 Task: Search one way flight ticket for 4 adults, 1 infant in seat and 1 infant on lap in premium economy from Lanai City, Lanai: Lanai Airport to New Bern: Coastal Carolina Regional Airport (was Craven County Regional) on 5-4-2023. Choice of flights is Royal air maroc. Number of bags: 5 checked bags. Price is upto 20000. Outbound departure time preference is 9:30.
Action: Mouse moved to (299, 272)
Screenshot: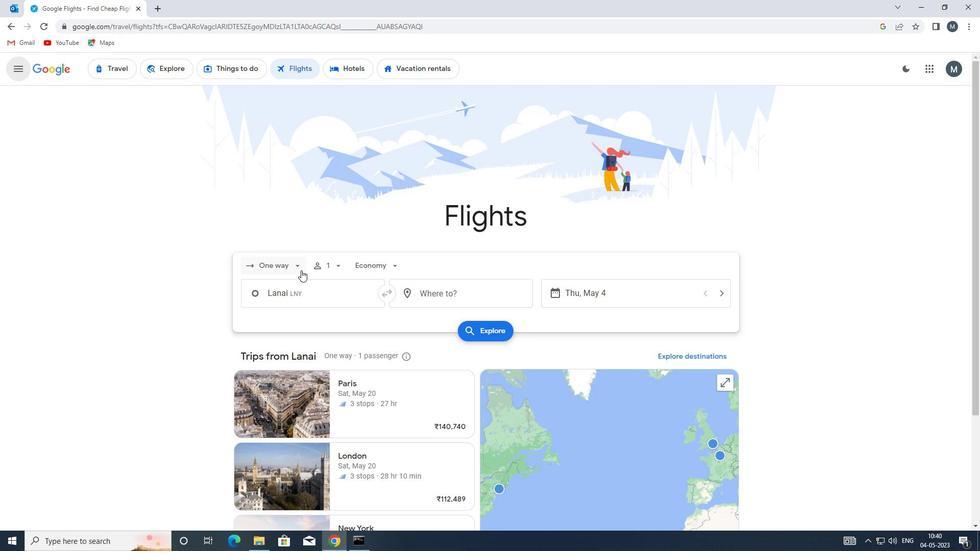 
Action: Mouse pressed left at (299, 272)
Screenshot: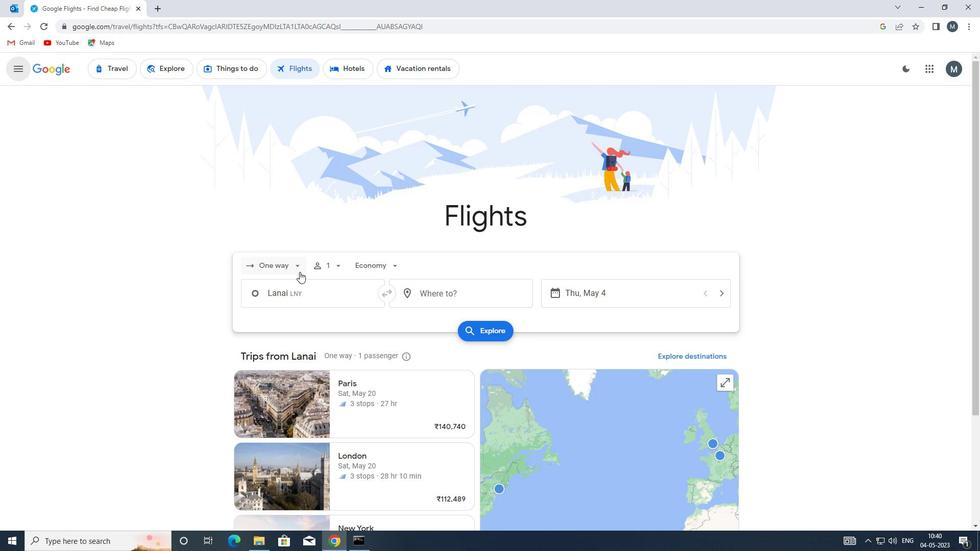 
Action: Mouse moved to (291, 313)
Screenshot: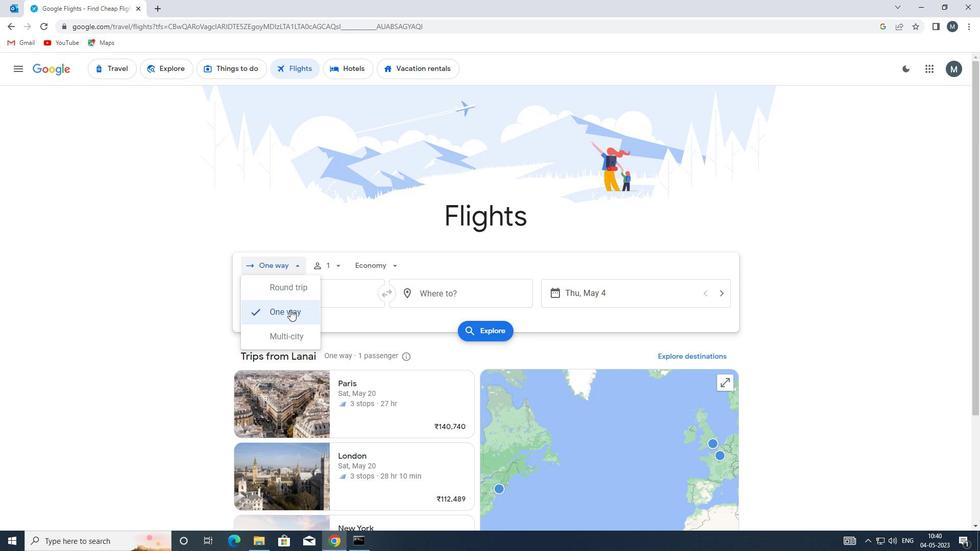 
Action: Mouse pressed left at (291, 313)
Screenshot: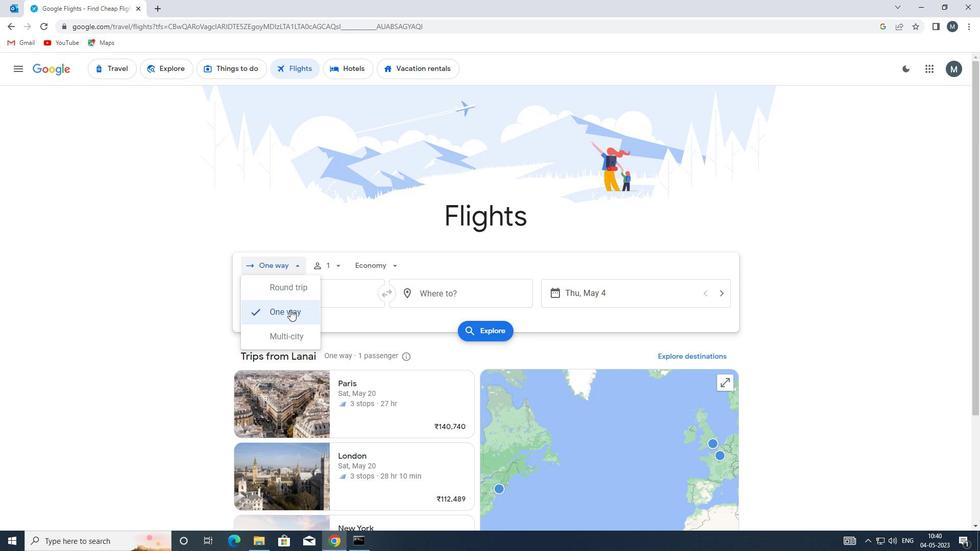 
Action: Mouse moved to (334, 265)
Screenshot: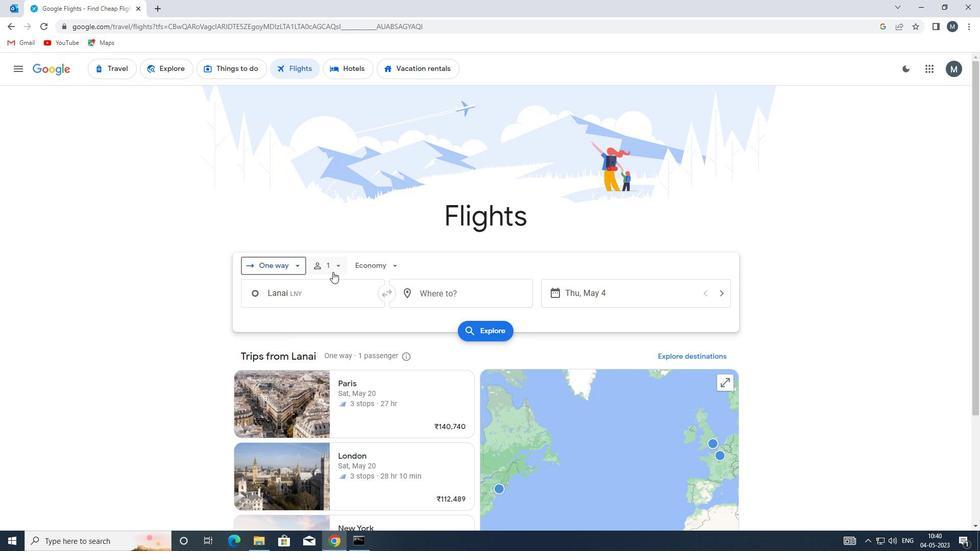 
Action: Mouse pressed left at (334, 265)
Screenshot: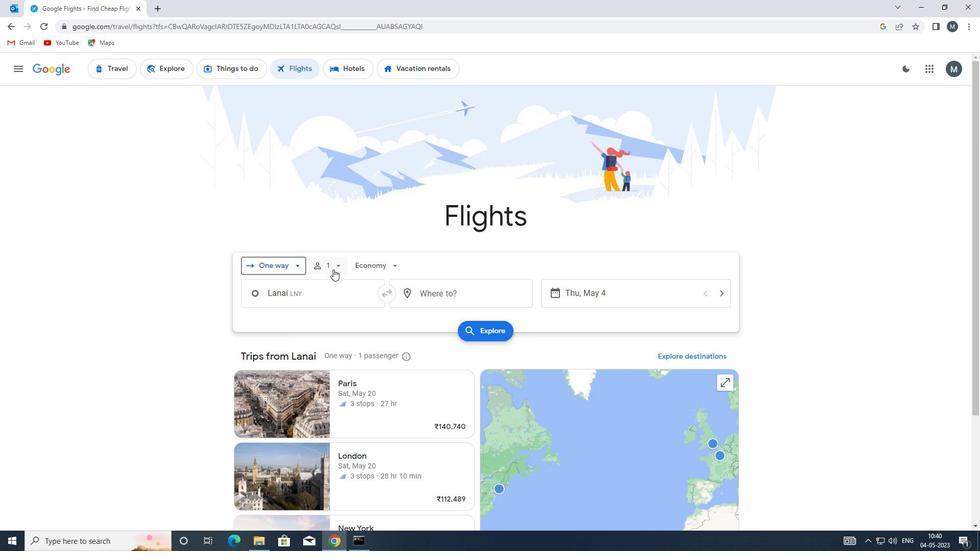 
Action: Mouse moved to (411, 290)
Screenshot: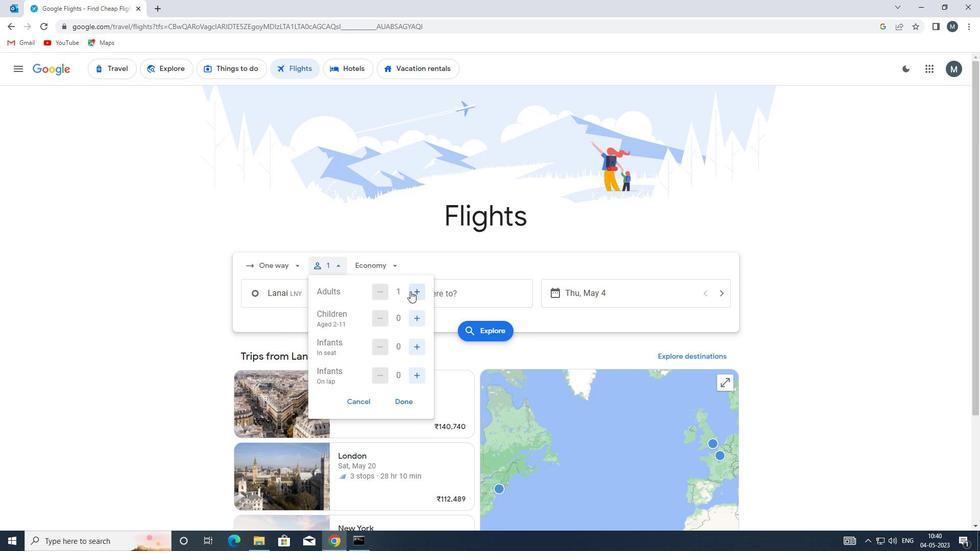 
Action: Mouse pressed left at (411, 290)
Screenshot: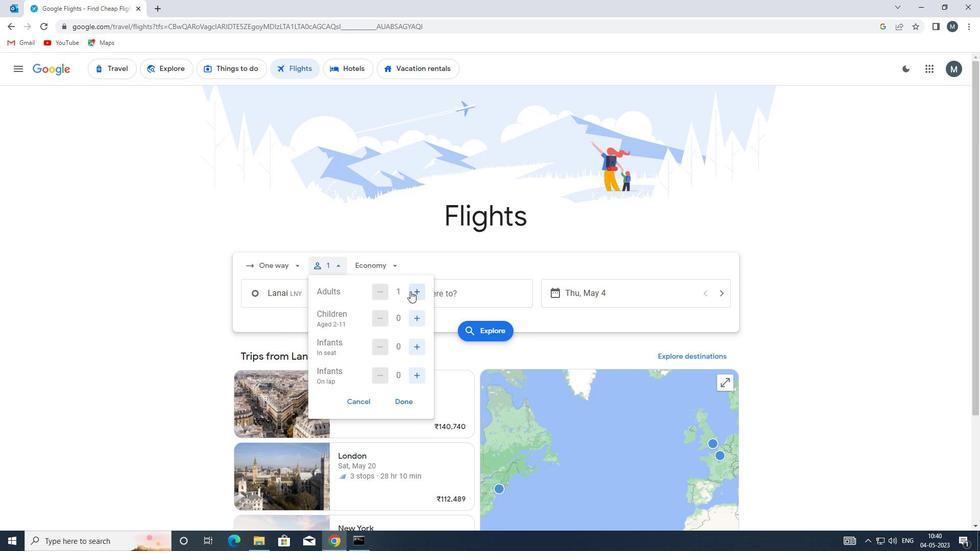 
Action: Mouse moved to (415, 290)
Screenshot: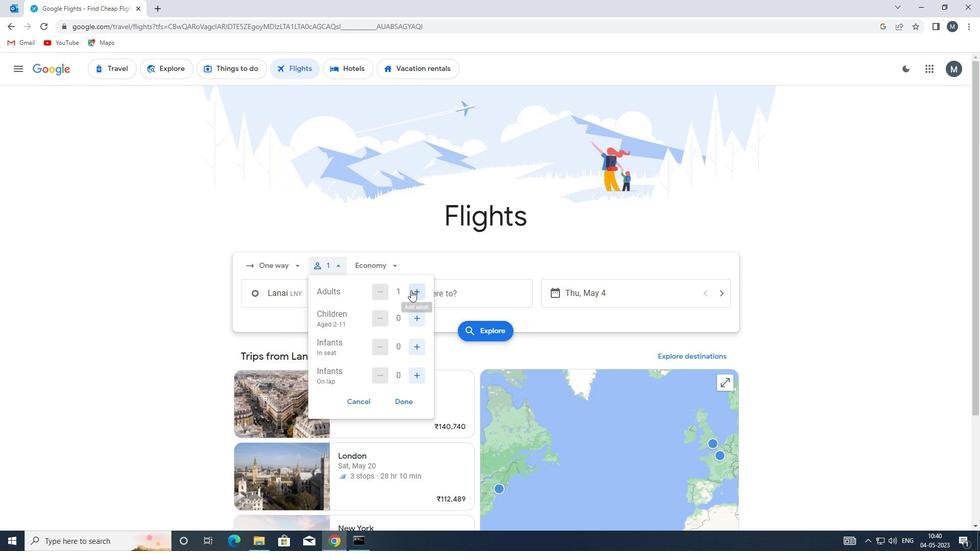 
Action: Mouse pressed left at (415, 290)
Screenshot: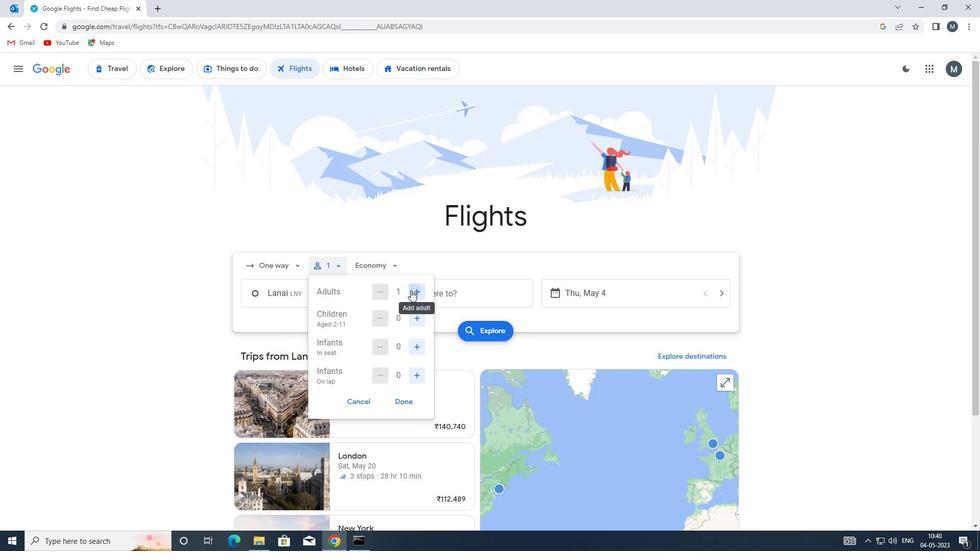 
Action: Mouse pressed left at (415, 290)
Screenshot: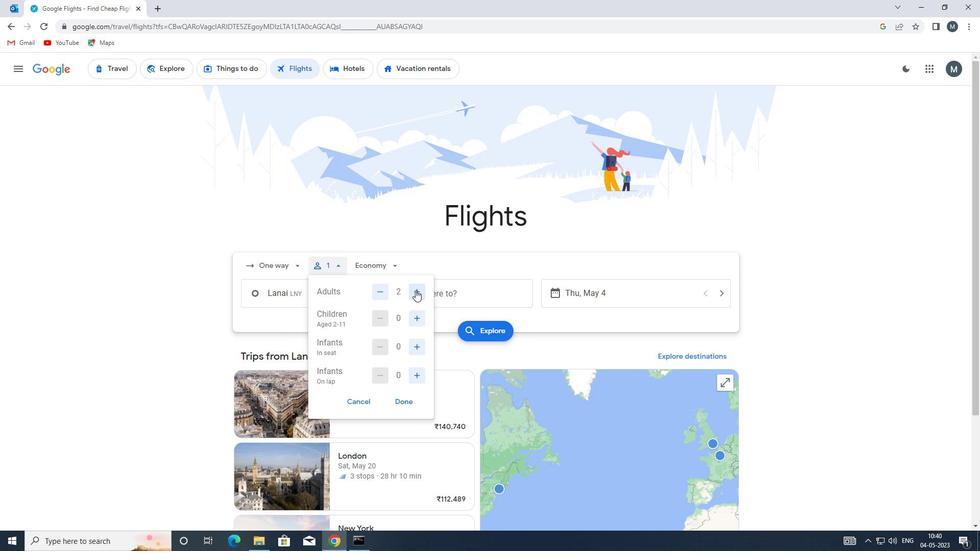 
Action: Mouse pressed left at (415, 290)
Screenshot: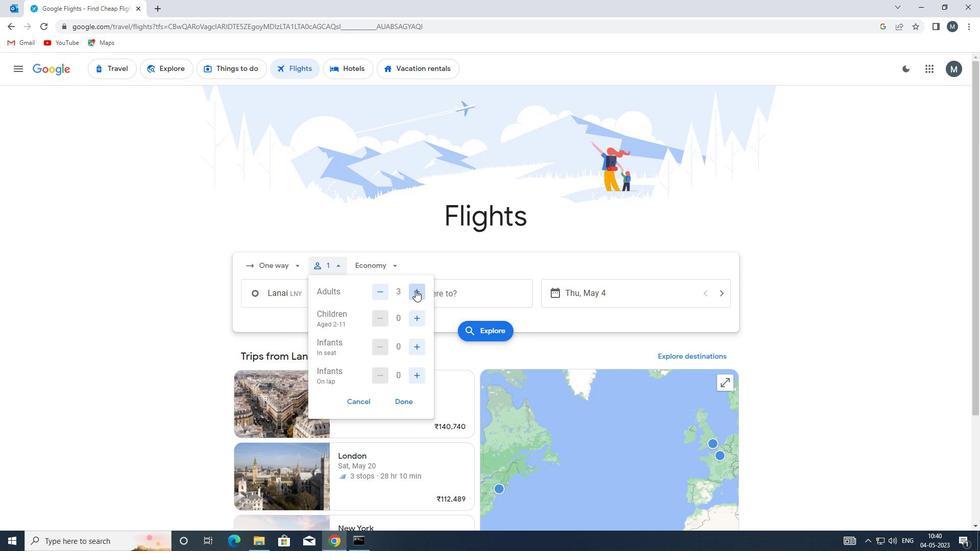 
Action: Mouse moved to (380, 292)
Screenshot: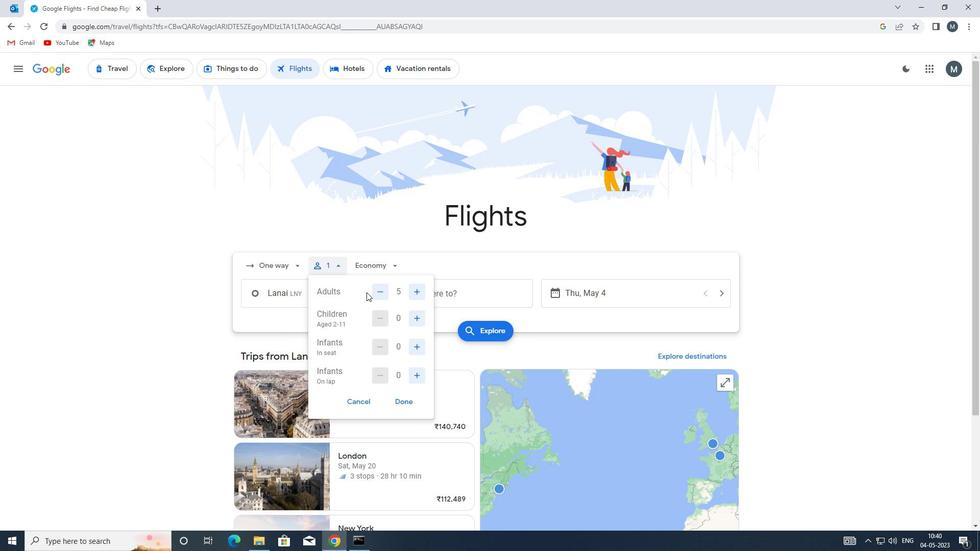 
Action: Mouse pressed left at (380, 292)
Screenshot: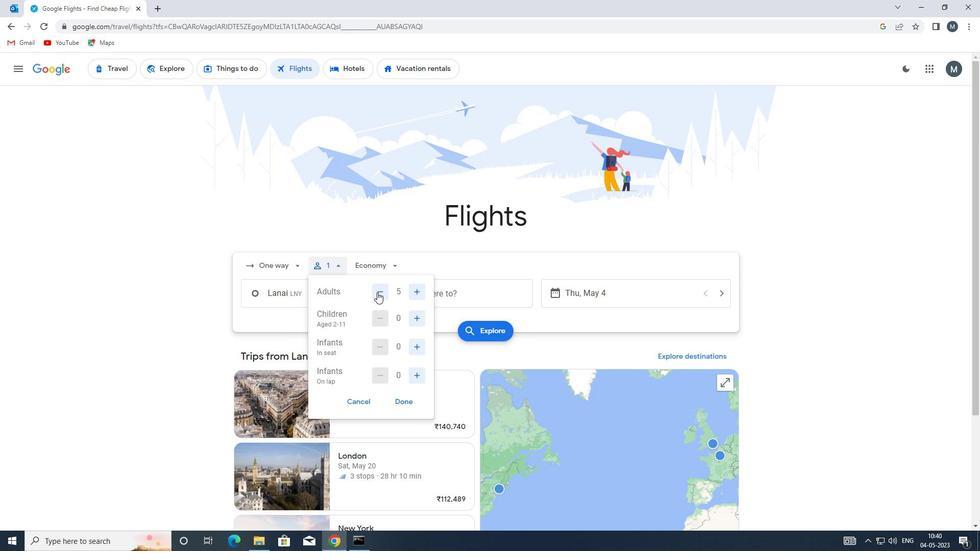 
Action: Mouse moved to (418, 320)
Screenshot: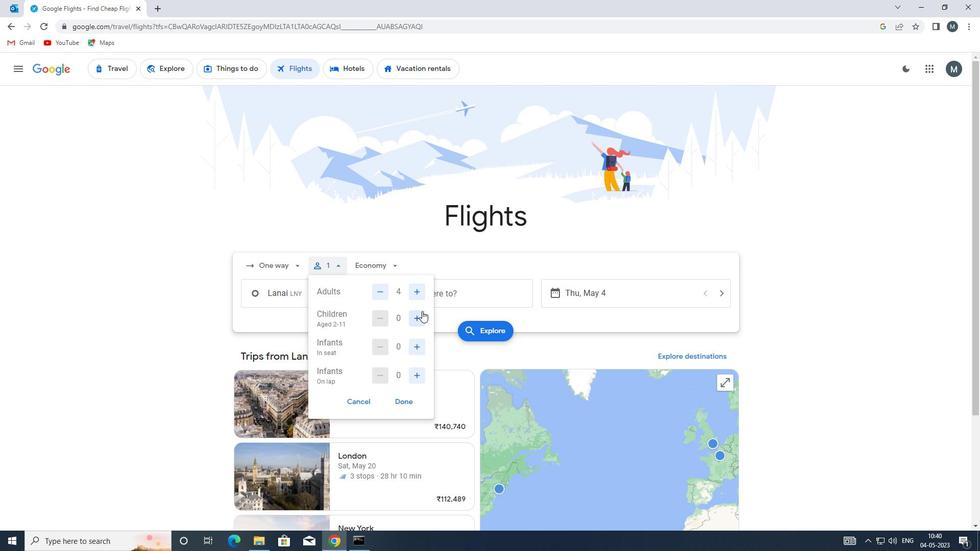
Action: Mouse pressed left at (418, 320)
Screenshot: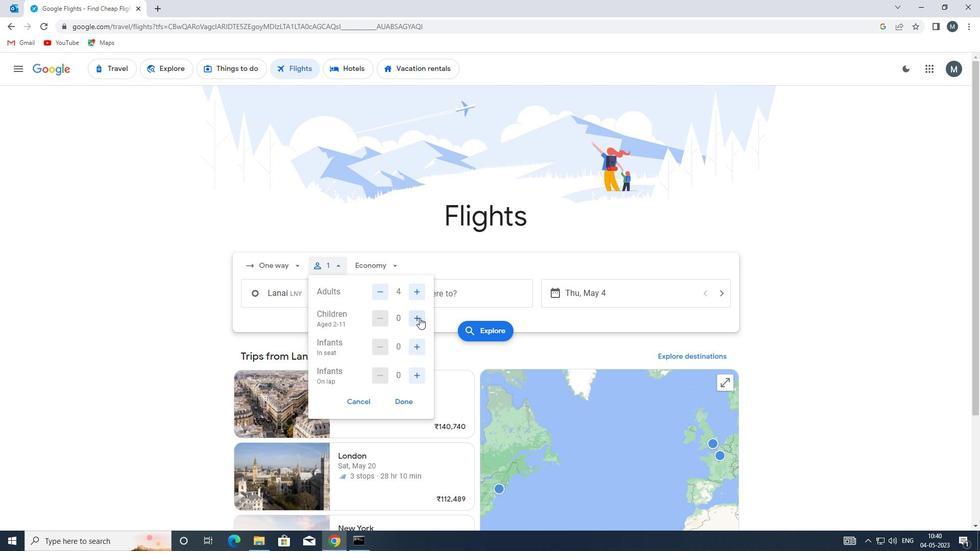 
Action: Mouse moved to (377, 320)
Screenshot: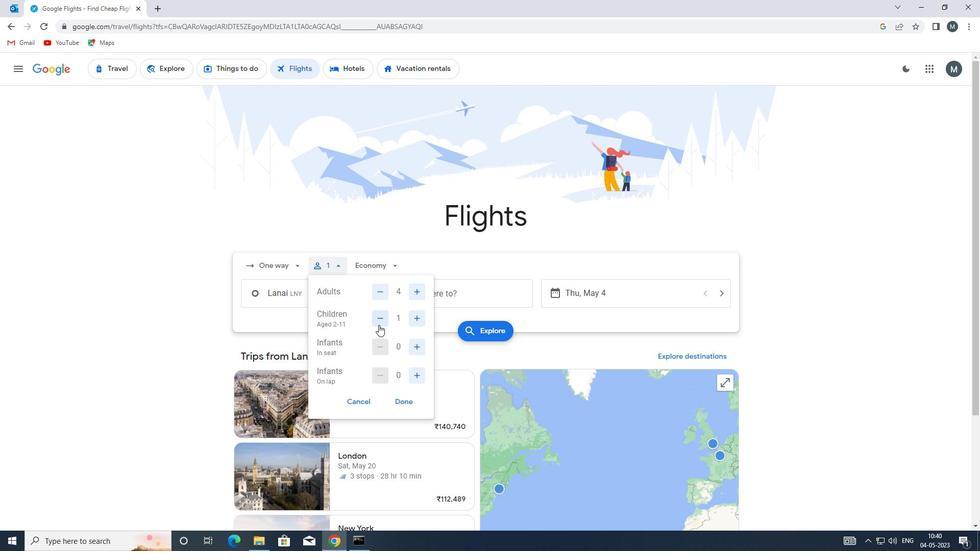 
Action: Mouse pressed left at (377, 320)
Screenshot: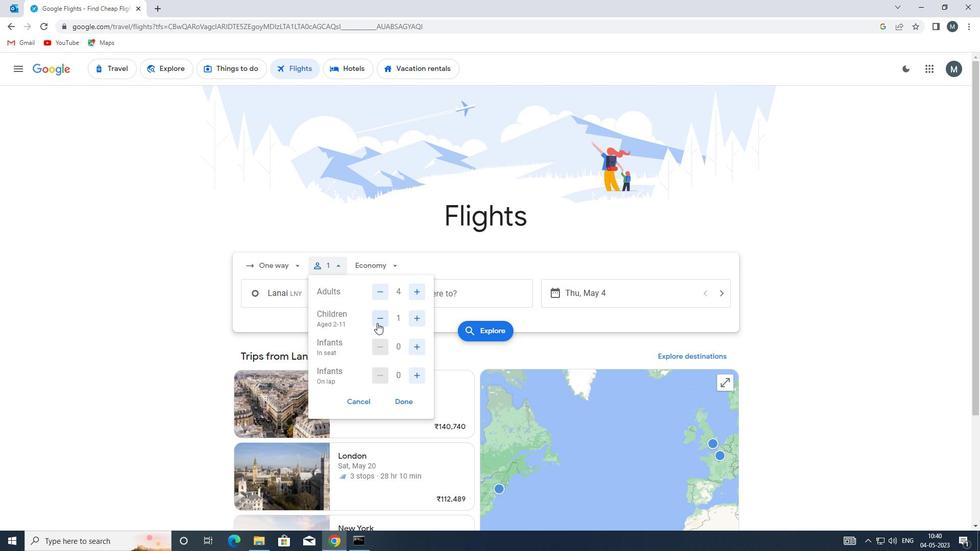 
Action: Mouse moved to (421, 339)
Screenshot: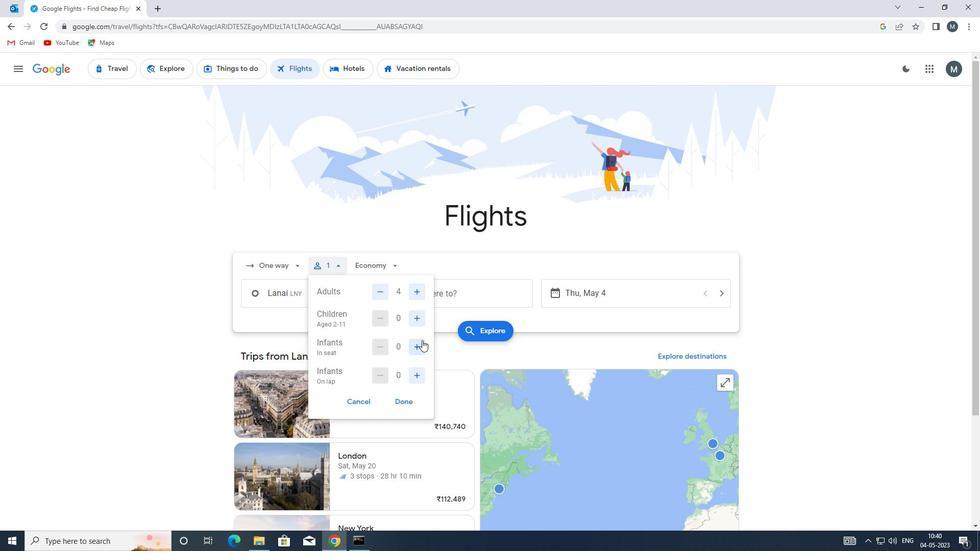 
Action: Mouse pressed left at (421, 339)
Screenshot: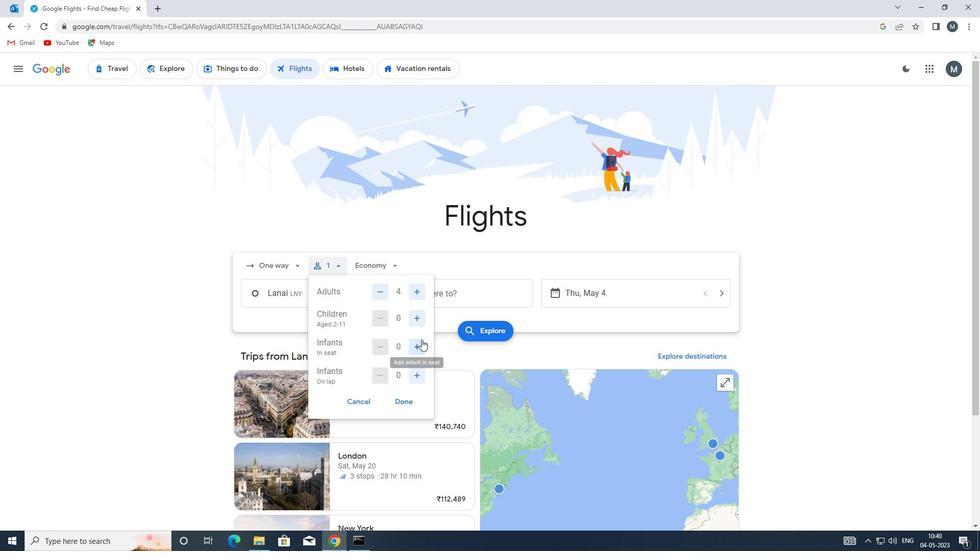 
Action: Mouse moved to (414, 376)
Screenshot: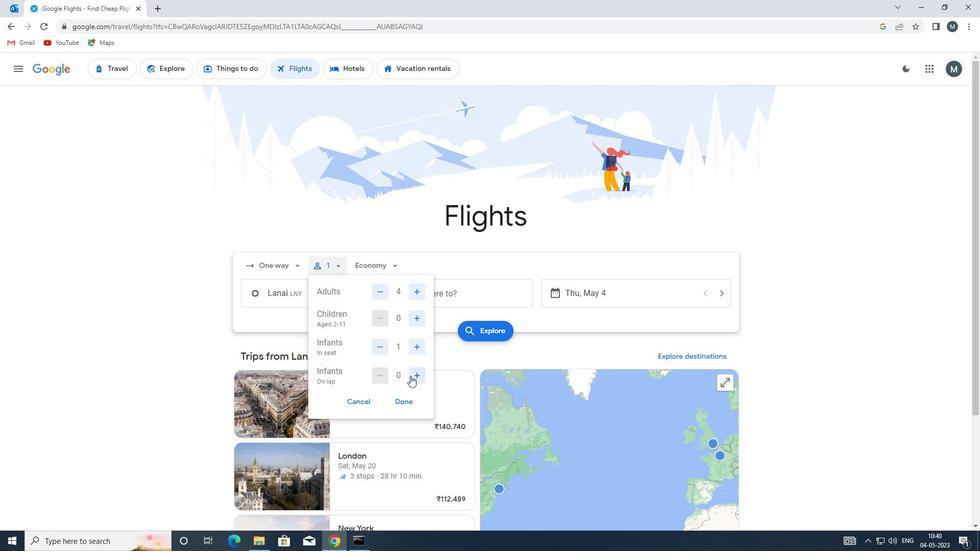 
Action: Mouse pressed left at (414, 376)
Screenshot: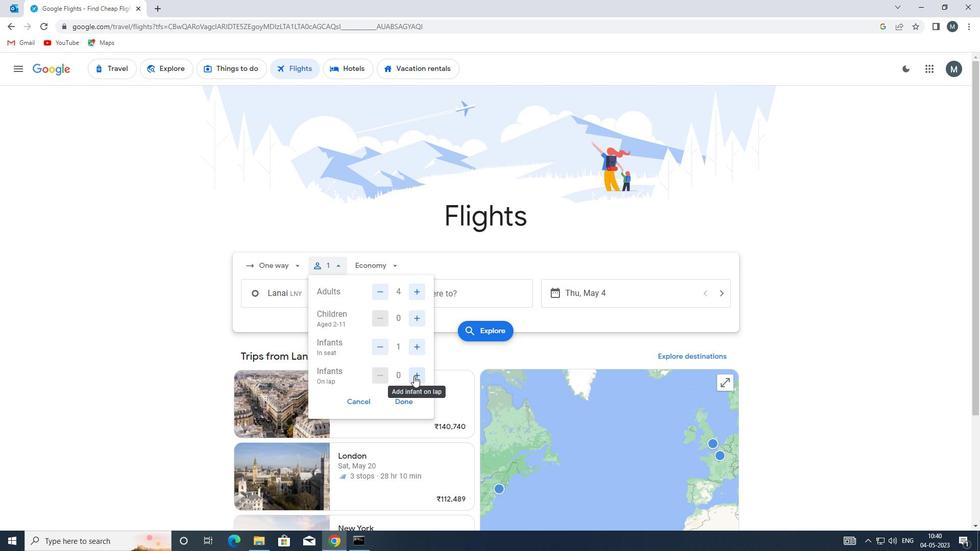 
Action: Mouse moved to (407, 399)
Screenshot: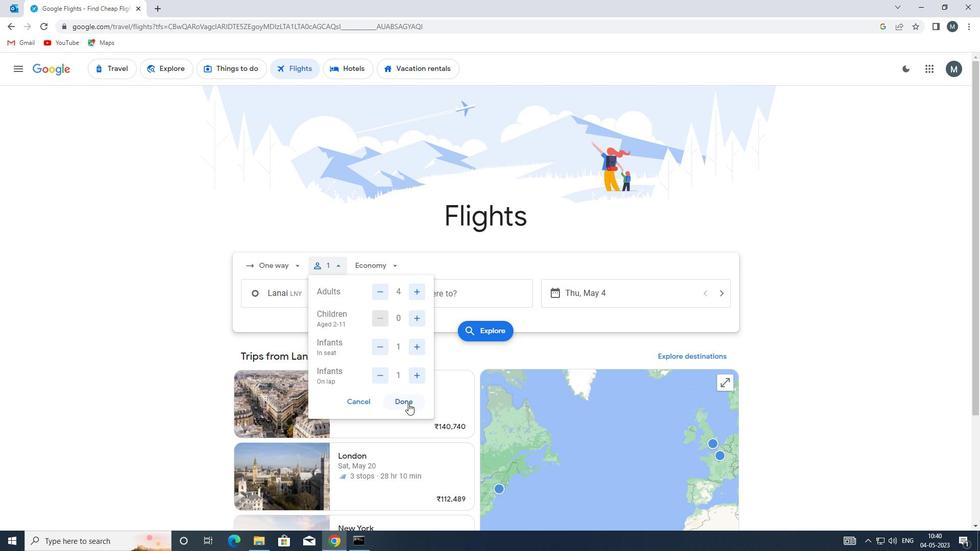 
Action: Mouse pressed left at (407, 399)
Screenshot: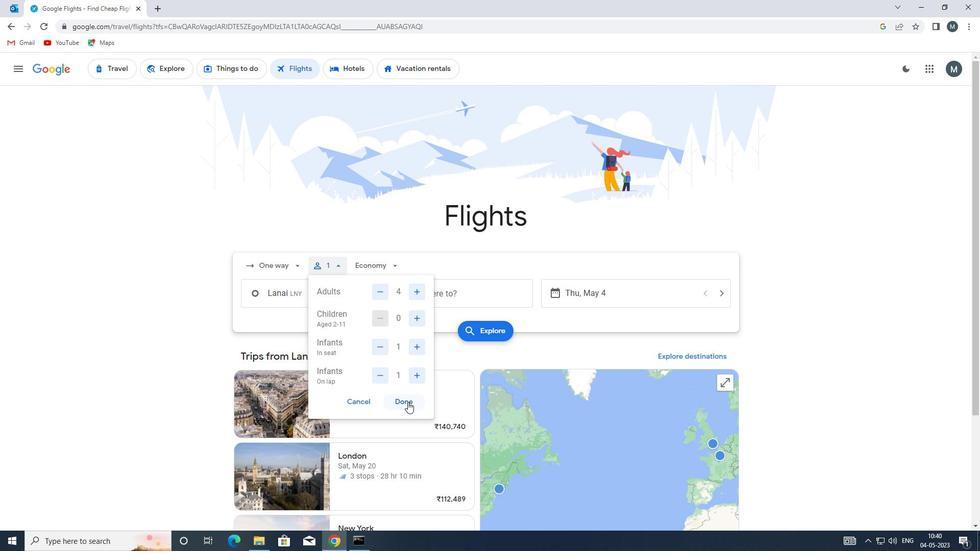 
Action: Mouse moved to (375, 268)
Screenshot: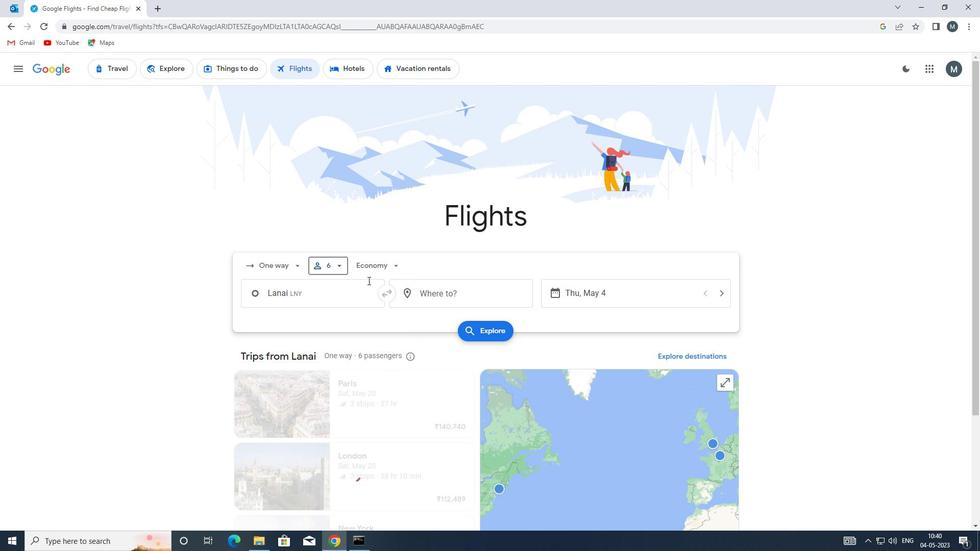 
Action: Mouse pressed left at (375, 268)
Screenshot: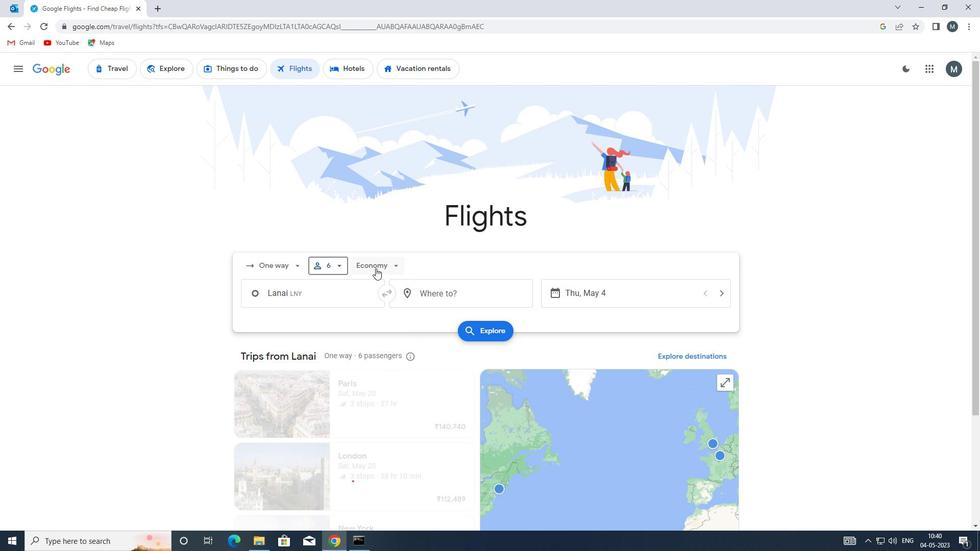 
Action: Mouse moved to (392, 313)
Screenshot: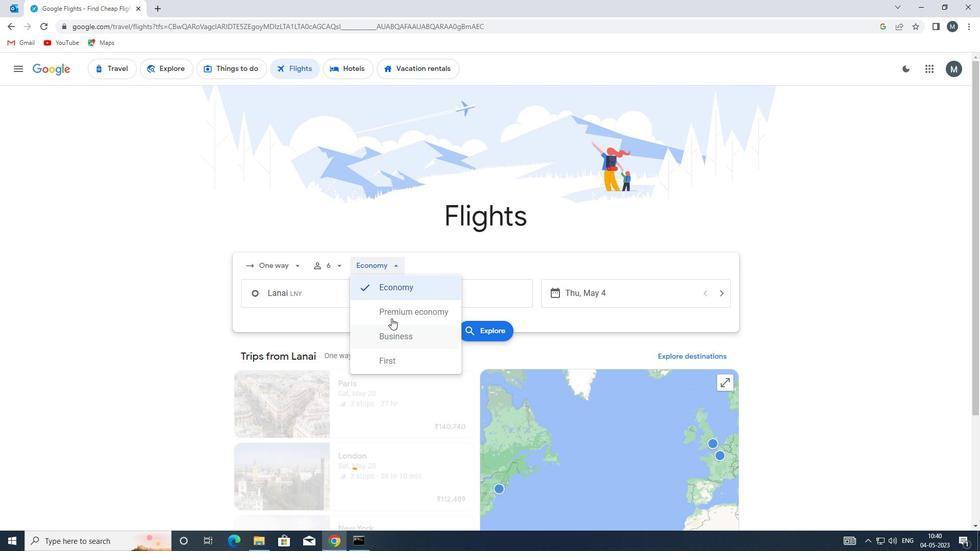 
Action: Mouse pressed left at (392, 313)
Screenshot: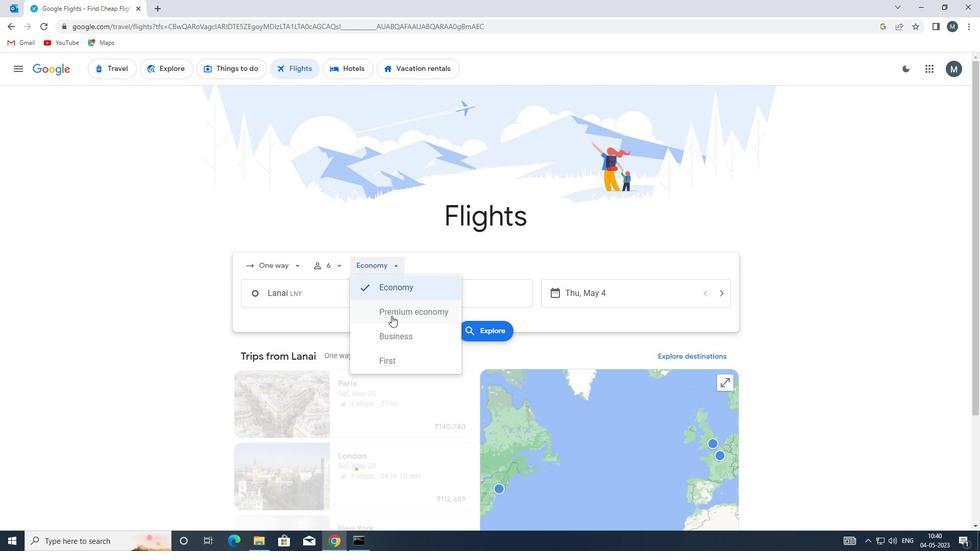 
Action: Mouse moved to (324, 298)
Screenshot: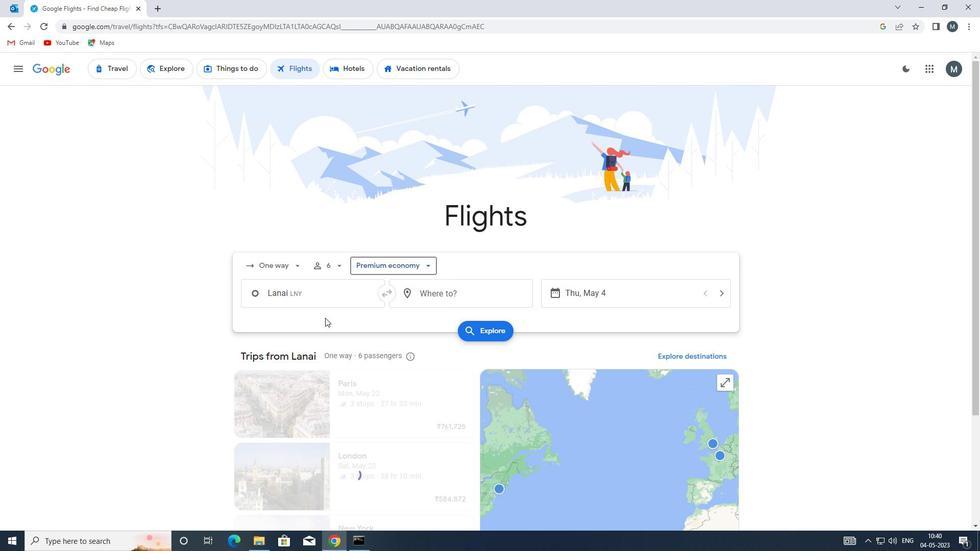 
Action: Mouse pressed left at (324, 298)
Screenshot: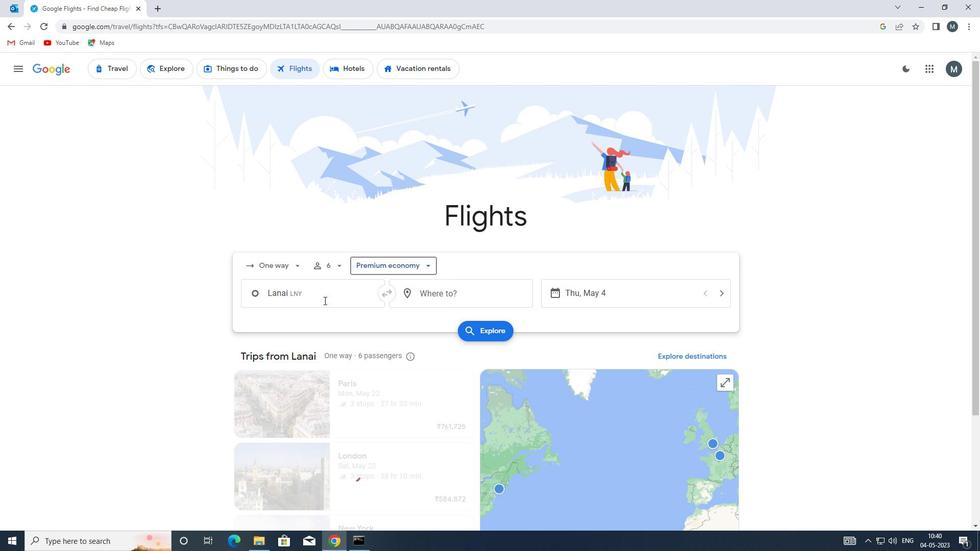 
Action: Mouse moved to (344, 347)
Screenshot: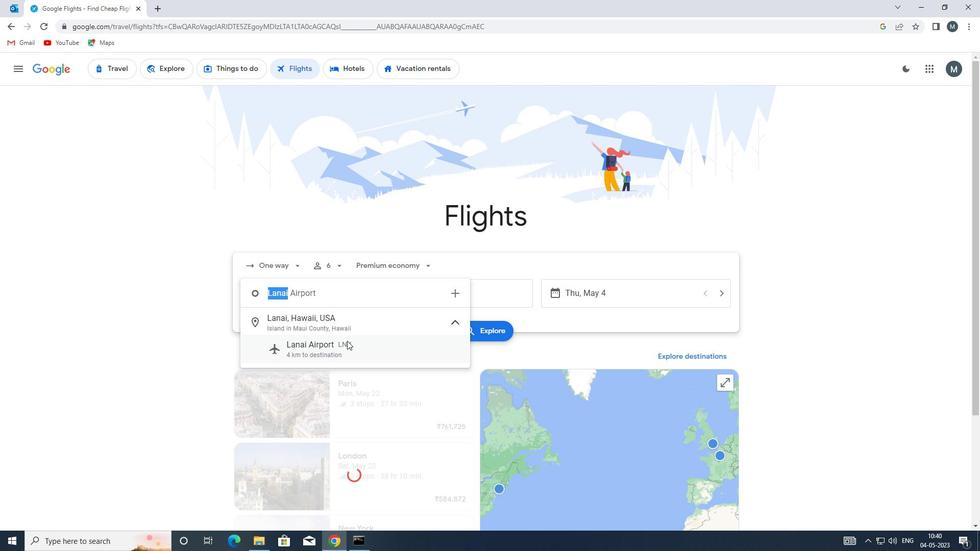 
Action: Mouse pressed left at (344, 347)
Screenshot: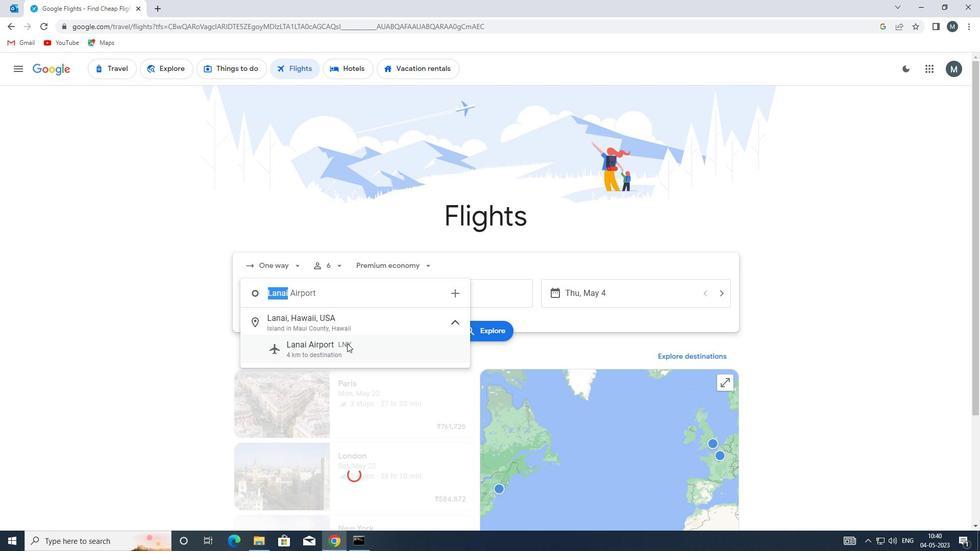 
Action: Mouse moved to (425, 297)
Screenshot: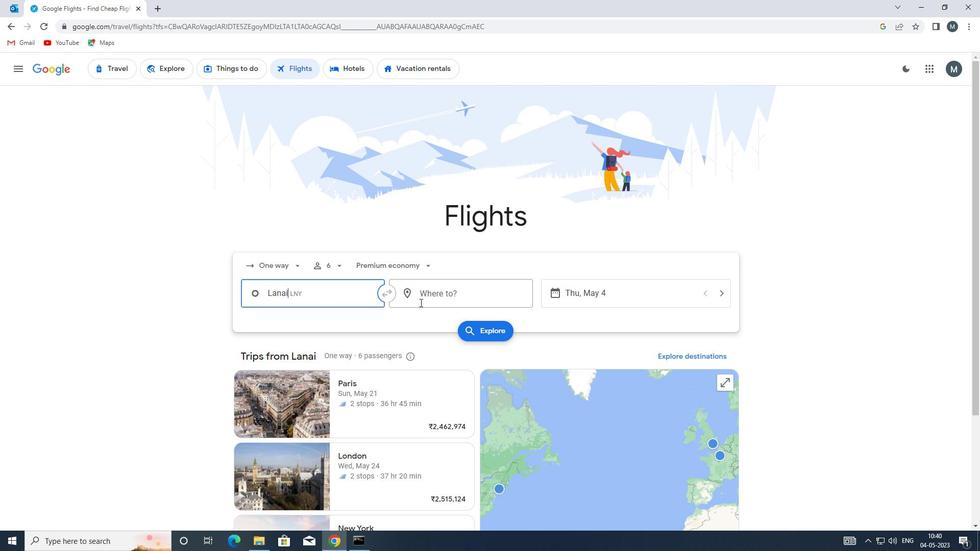 
Action: Mouse pressed left at (425, 297)
Screenshot: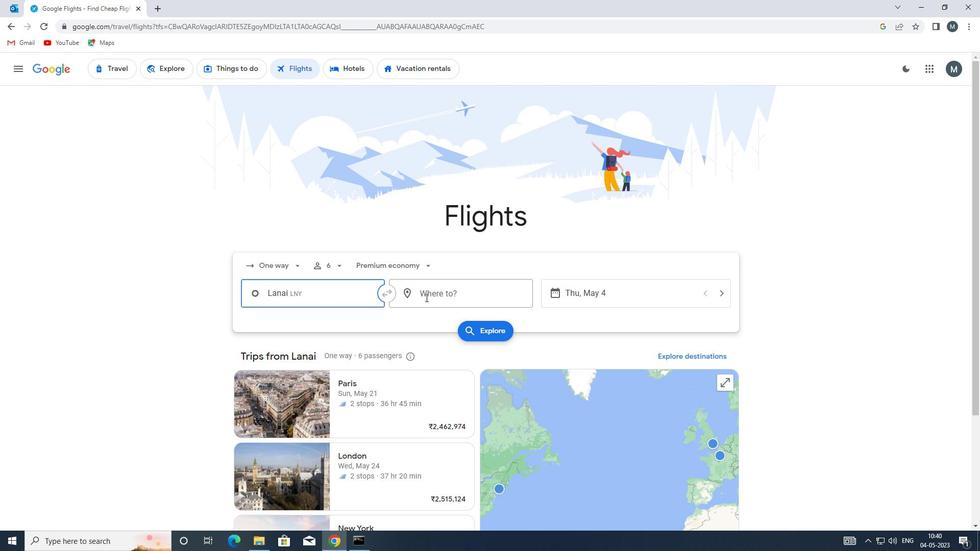 
Action: Key pressed ewn
Screenshot: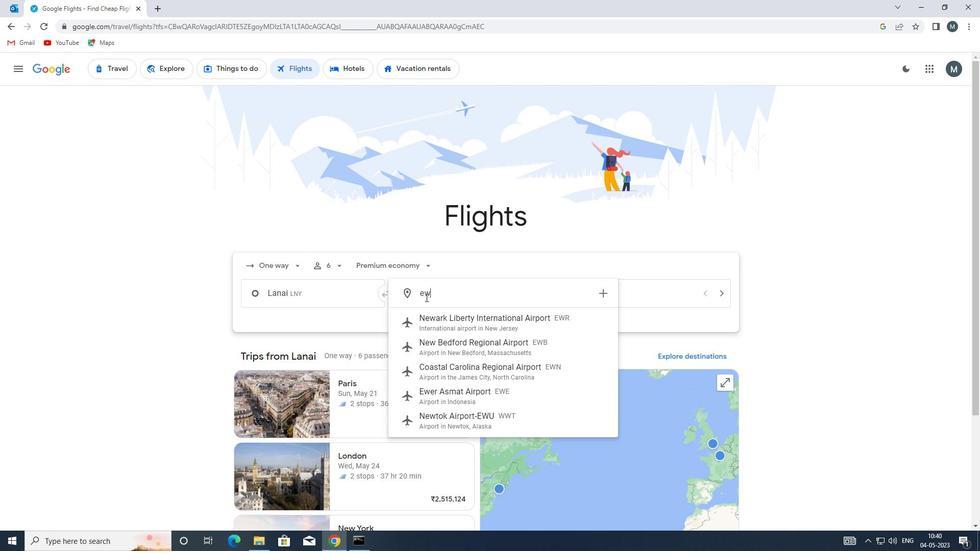 
Action: Mouse moved to (443, 325)
Screenshot: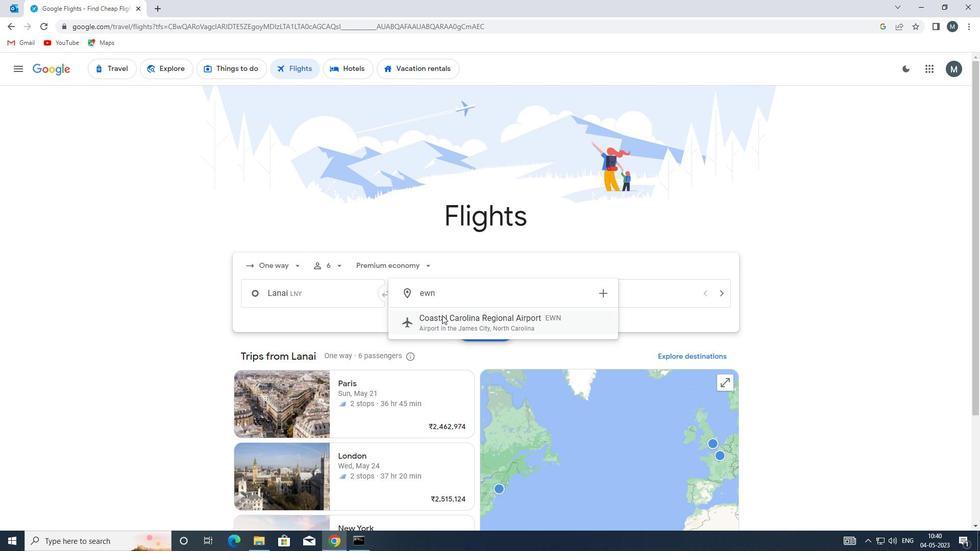 
Action: Mouse pressed left at (443, 325)
Screenshot: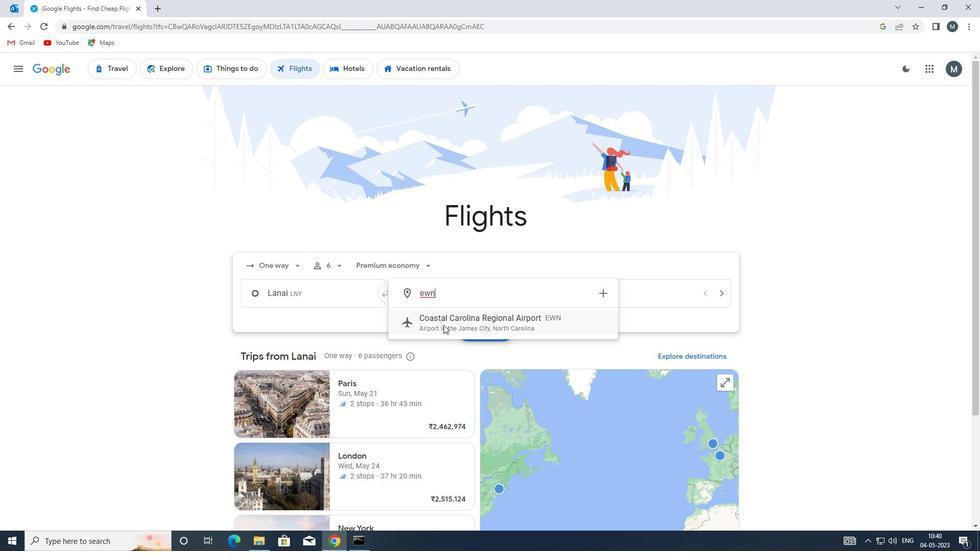 
Action: Mouse moved to (562, 297)
Screenshot: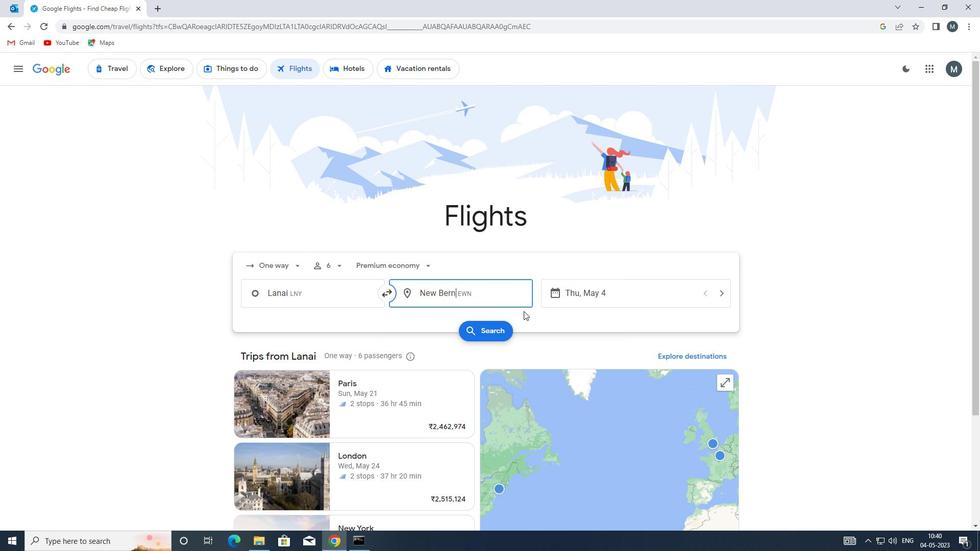 
Action: Mouse pressed left at (562, 297)
Screenshot: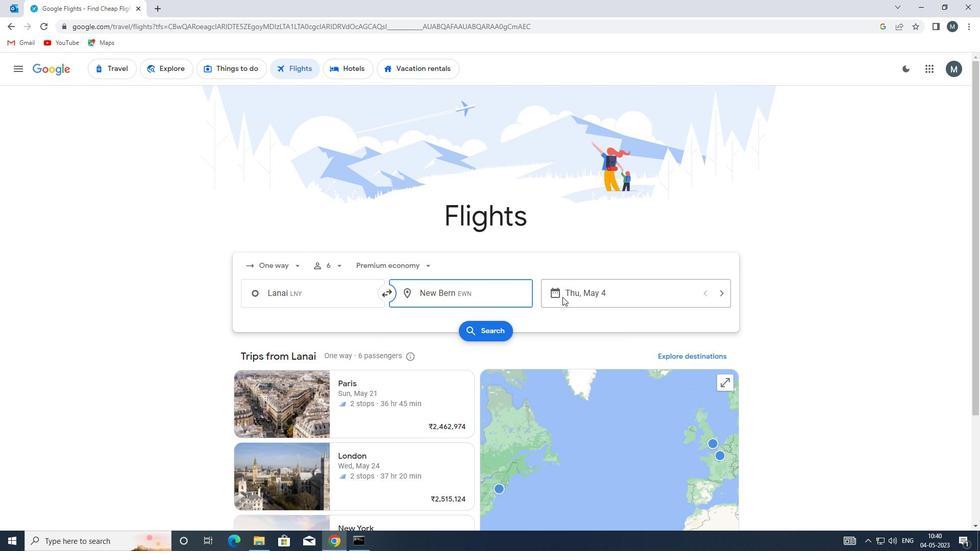 
Action: Mouse moved to (463, 346)
Screenshot: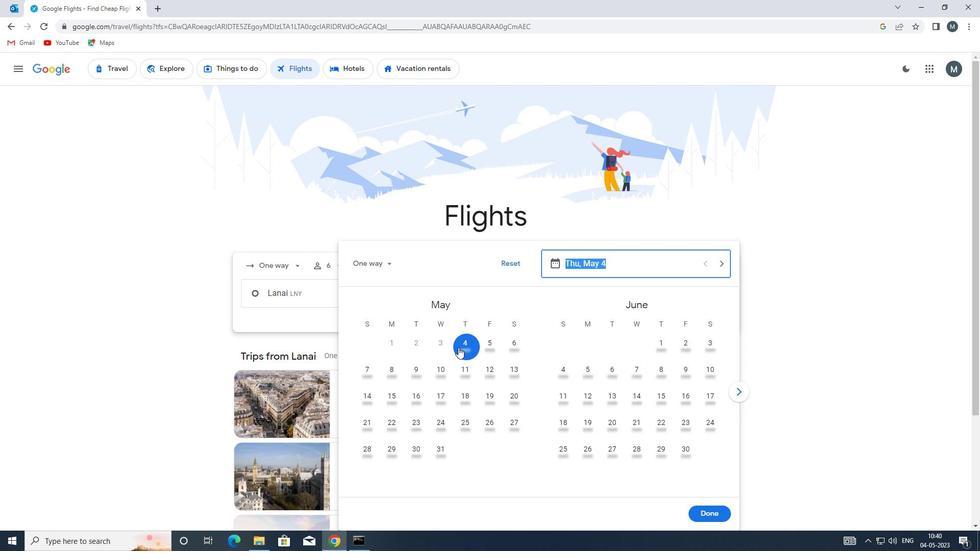 
Action: Mouse pressed left at (463, 346)
Screenshot: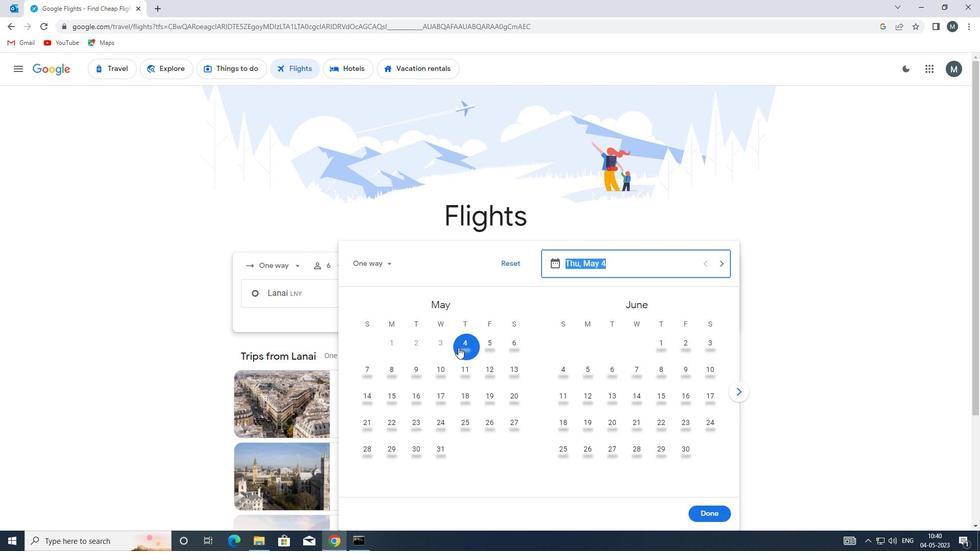 
Action: Mouse moved to (709, 516)
Screenshot: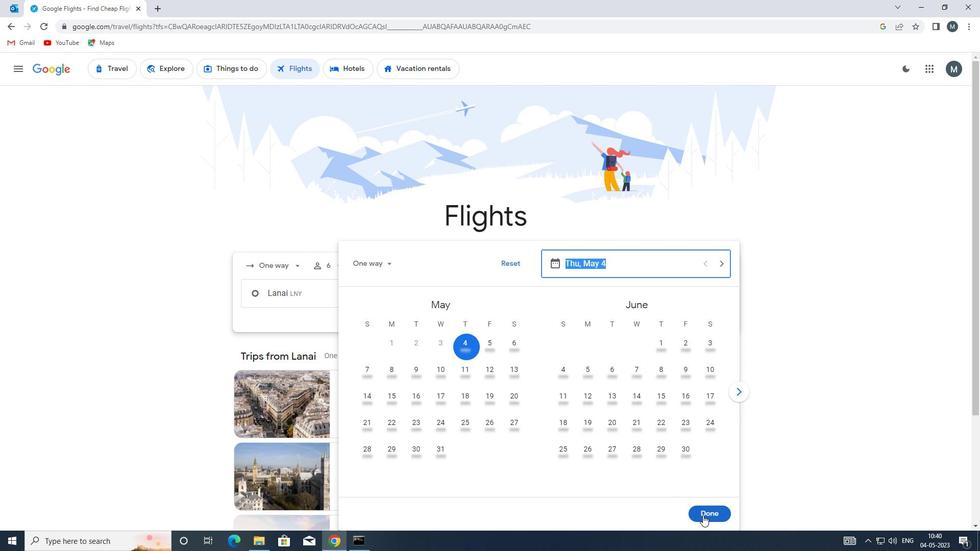 
Action: Mouse pressed left at (709, 516)
Screenshot: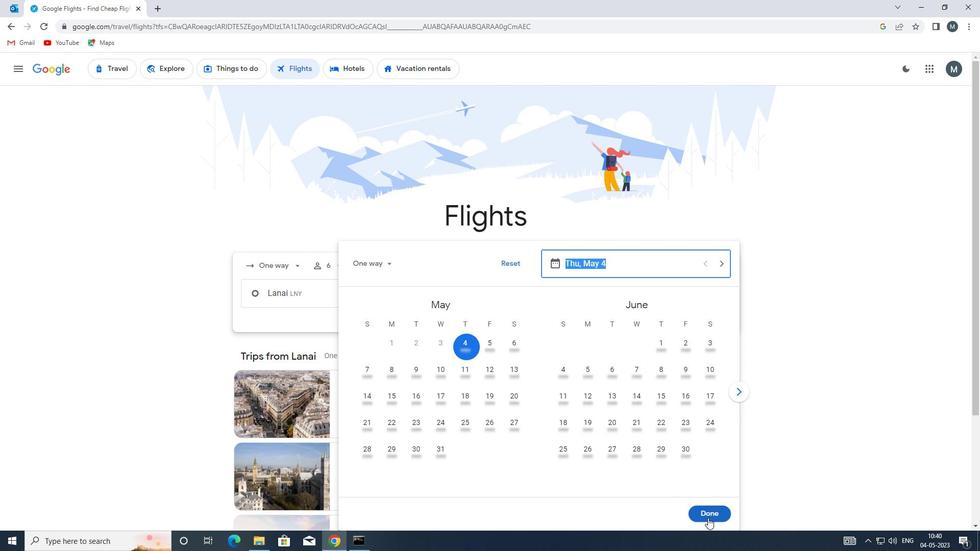 
Action: Mouse moved to (478, 332)
Screenshot: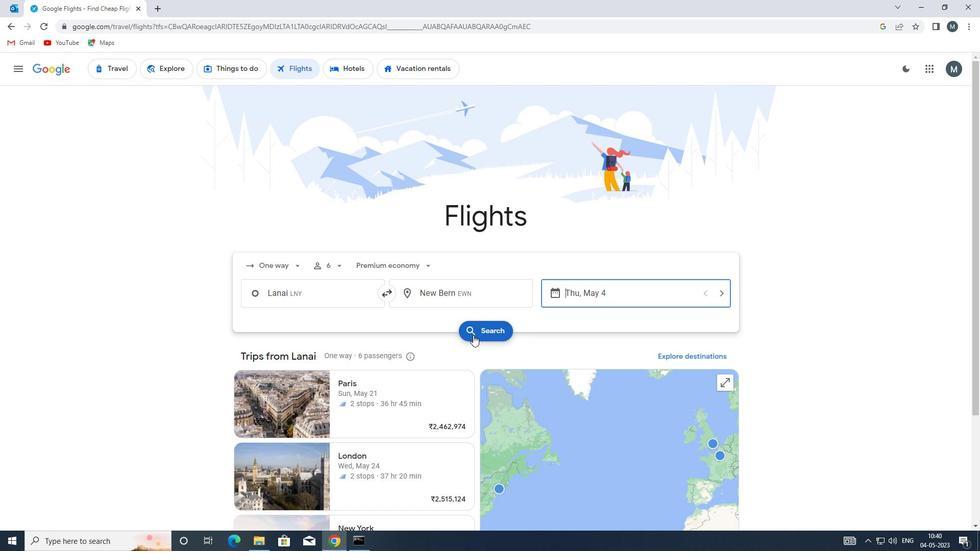 
Action: Mouse pressed left at (478, 332)
Screenshot: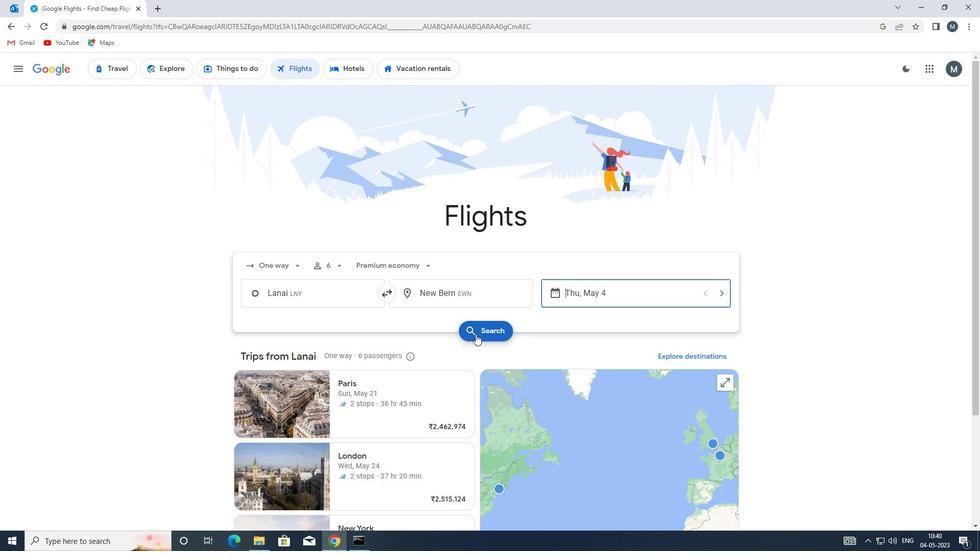 
Action: Mouse moved to (257, 159)
Screenshot: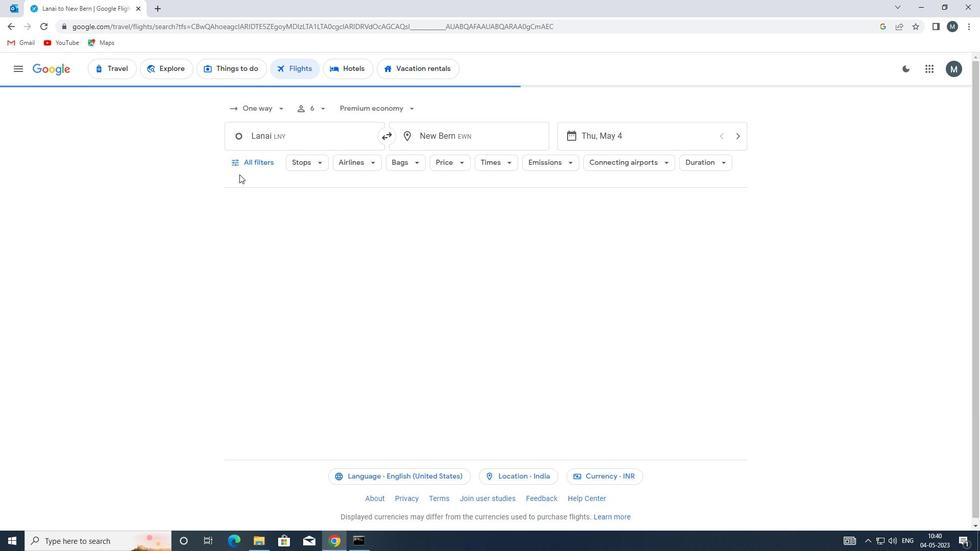 
Action: Mouse pressed left at (257, 159)
Screenshot: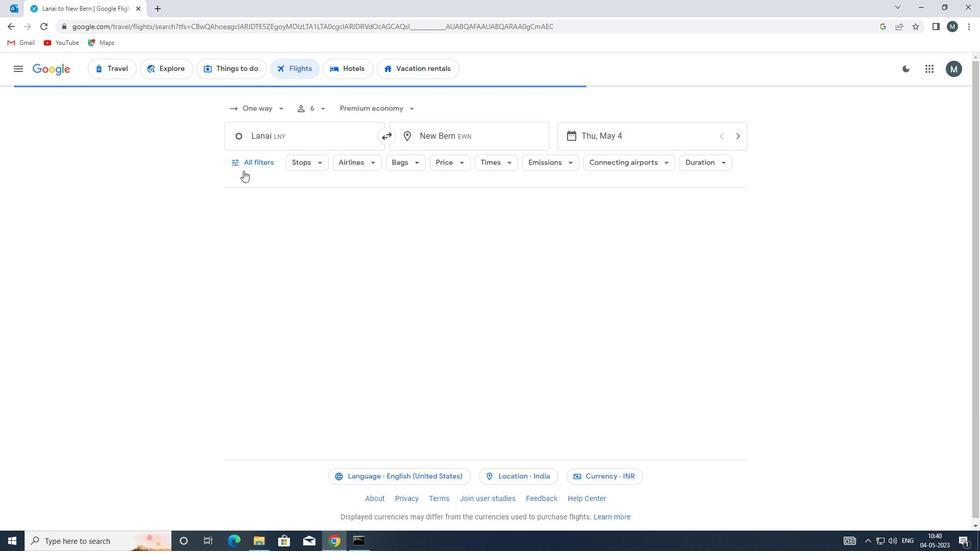 
Action: Mouse moved to (256, 254)
Screenshot: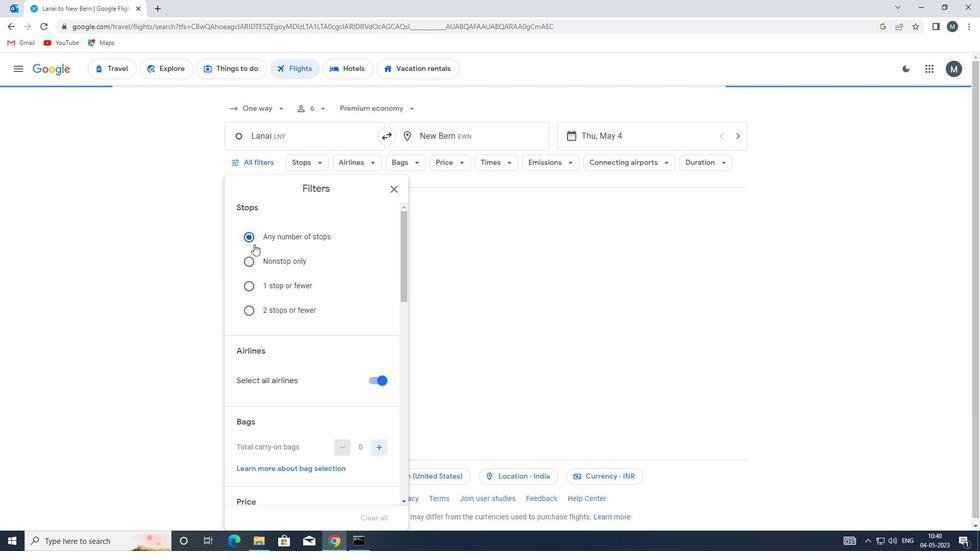 
Action: Mouse scrolled (256, 254) with delta (0, 0)
Screenshot: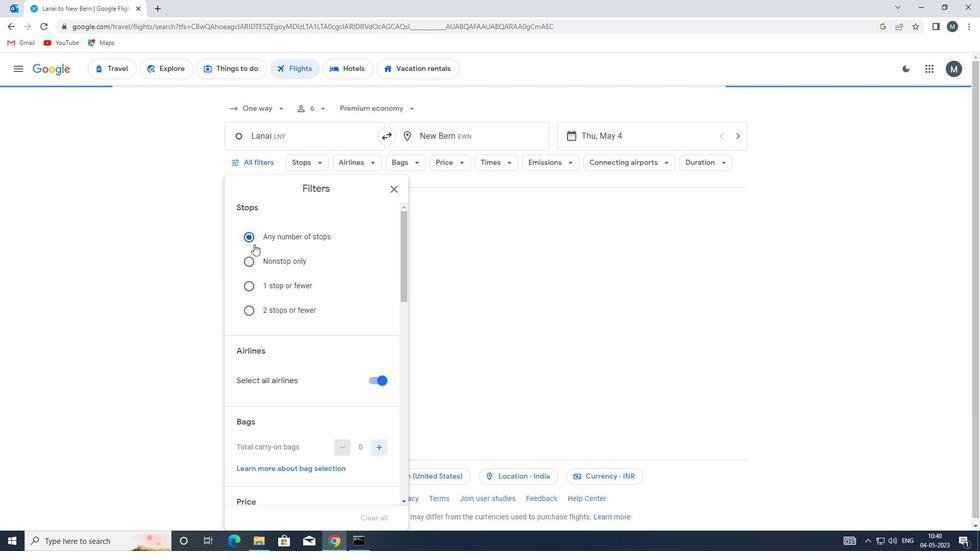 
Action: Mouse moved to (258, 263)
Screenshot: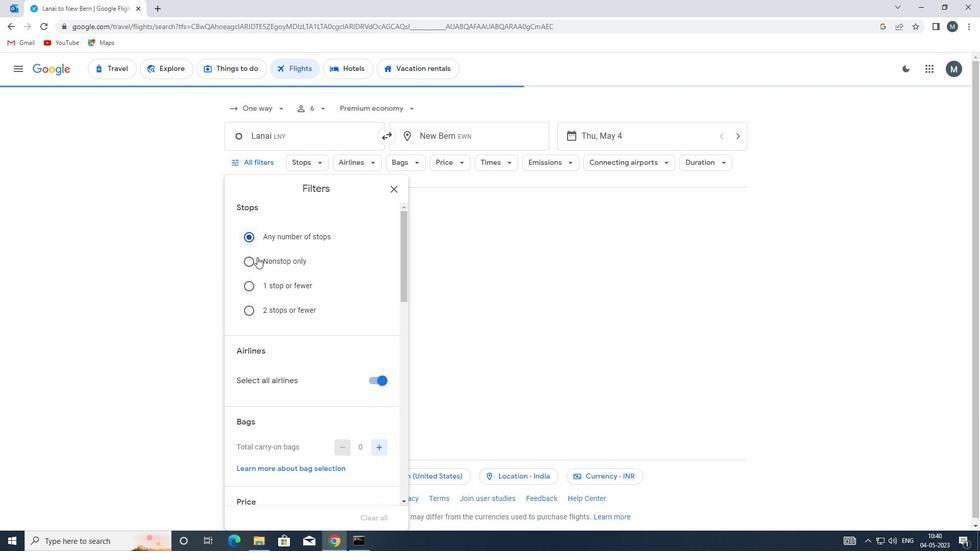 
Action: Mouse scrolled (258, 262) with delta (0, 0)
Screenshot: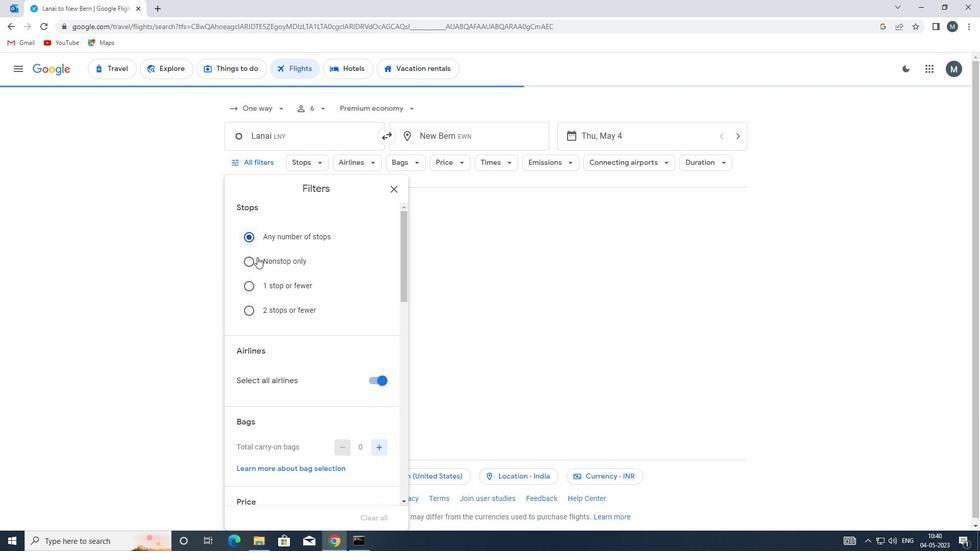
Action: Mouse moved to (372, 276)
Screenshot: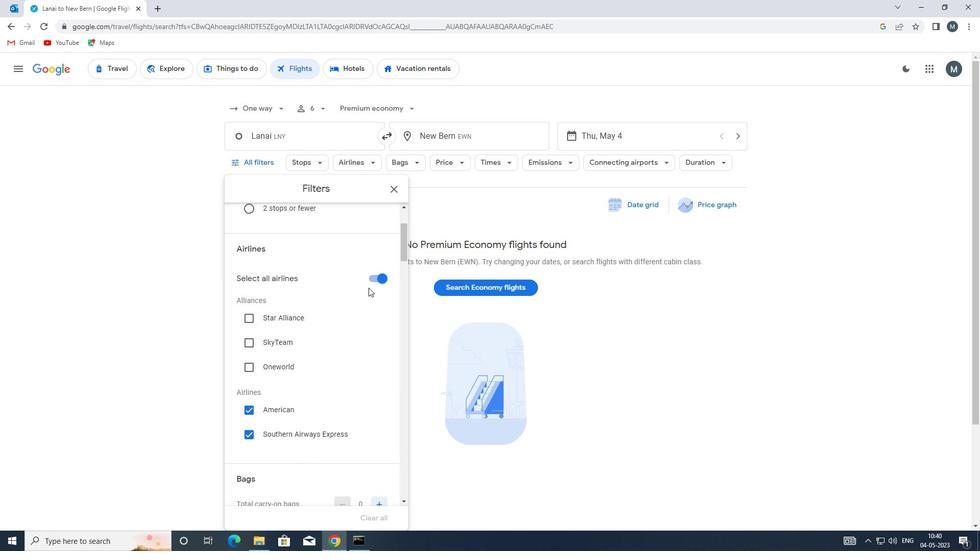 
Action: Mouse pressed left at (372, 276)
Screenshot: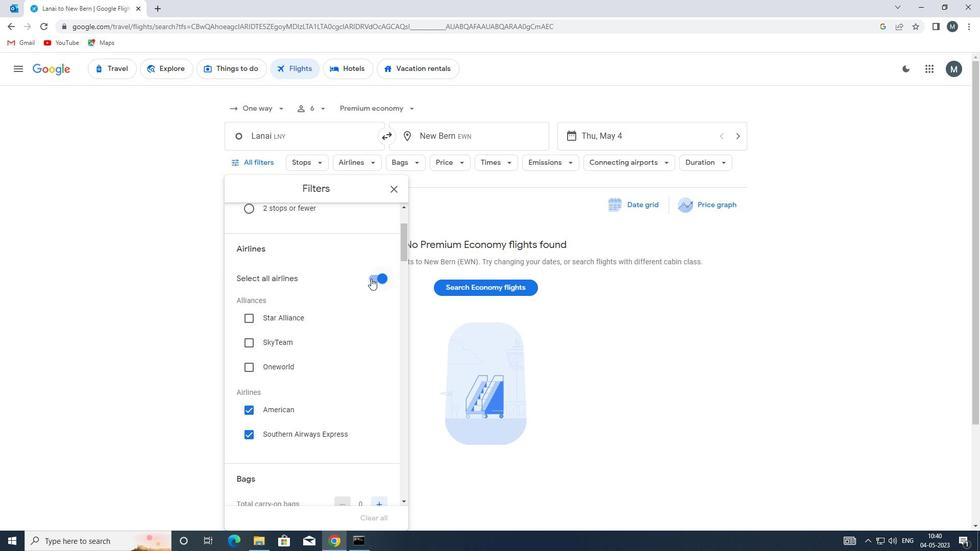 
Action: Mouse moved to (307, 313)
Screenshot: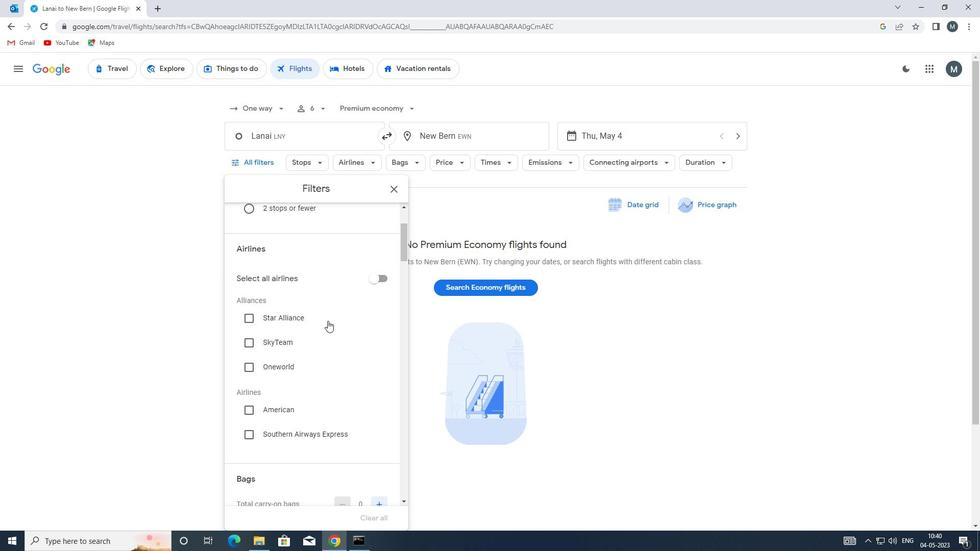 
Action: Mouse scrolled (307, 313) with delta (0, 0)
Screenshot: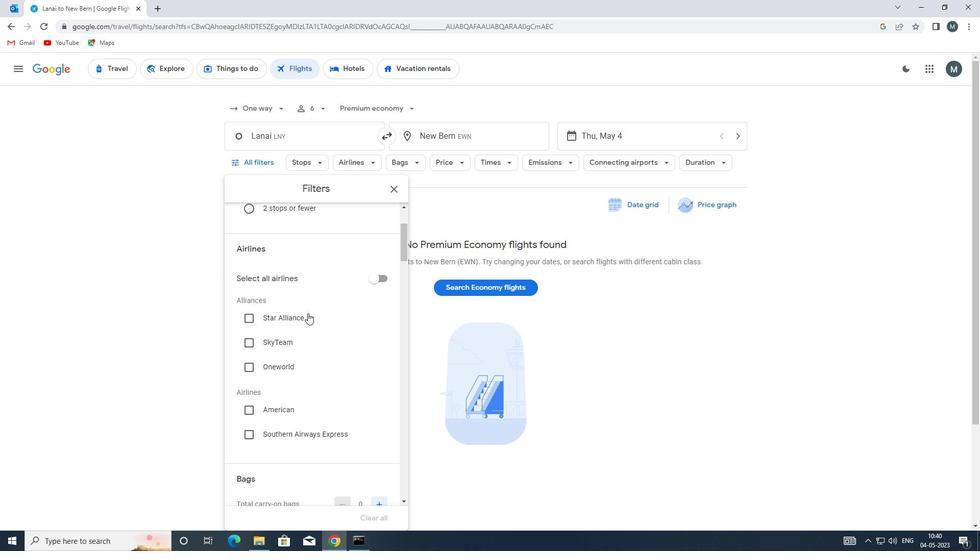 
Action: Mouse moved to (306, 313)
Screenshot: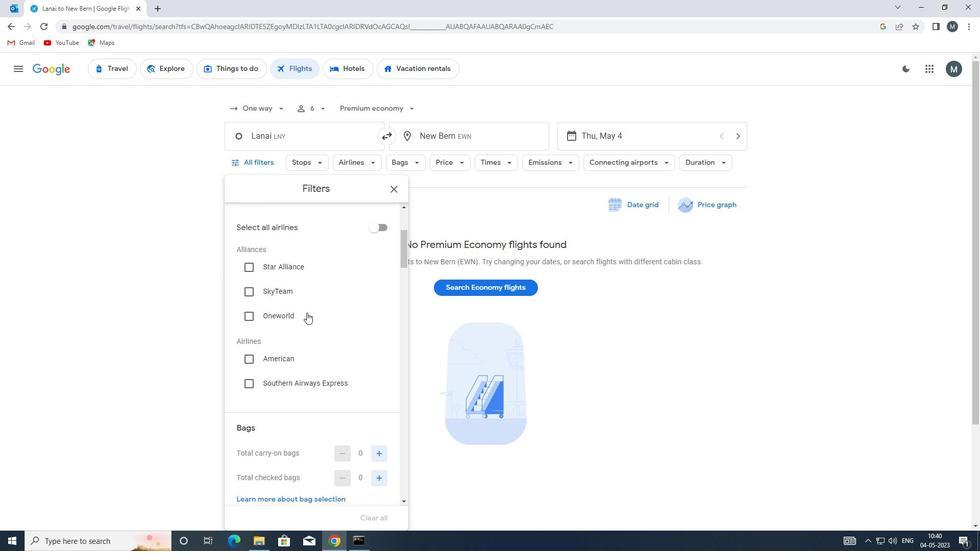 
Action: Mouse scrolled (306, 312) with delta (0, 0)
Screenshot: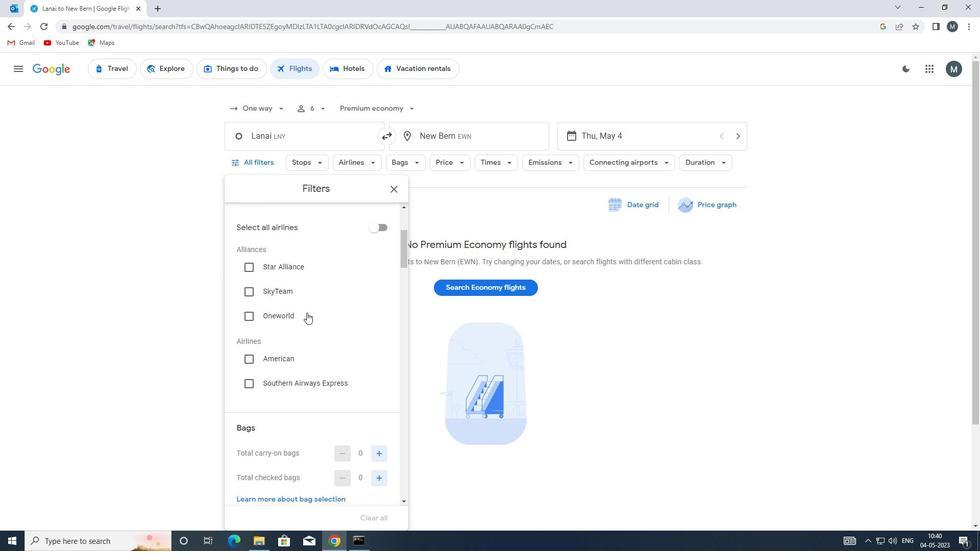 
Action: Mouse moved to (297, 317)
Screenshot: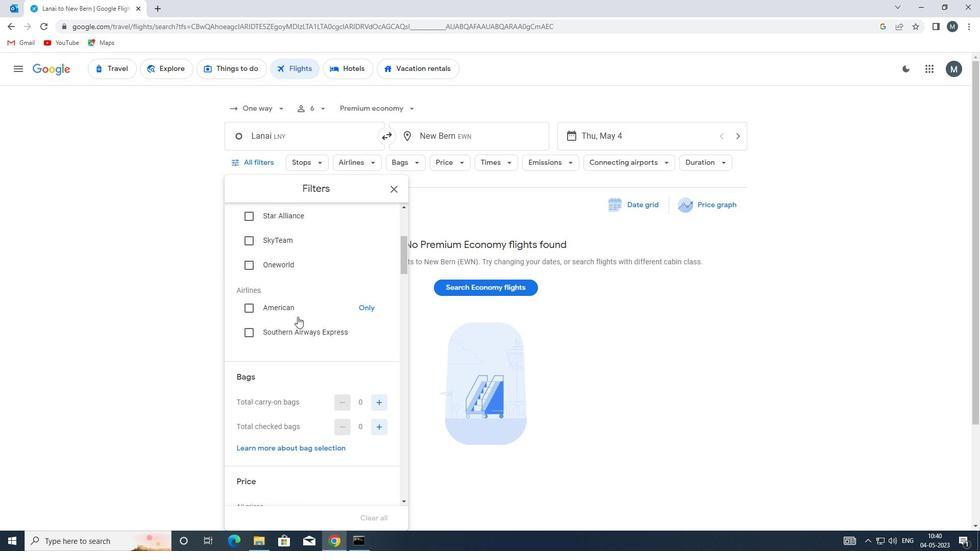 
Action: Mouse scrolled (297, 317) with delta (0, 0)
Screenshot: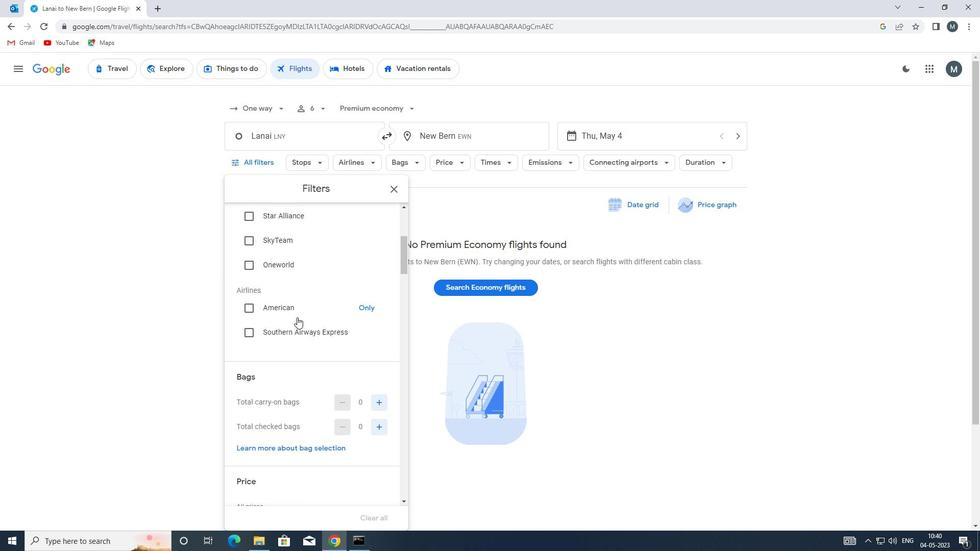 
Action: Mouse scrolled (297, 317) with delta (0, 0)
Screenshot: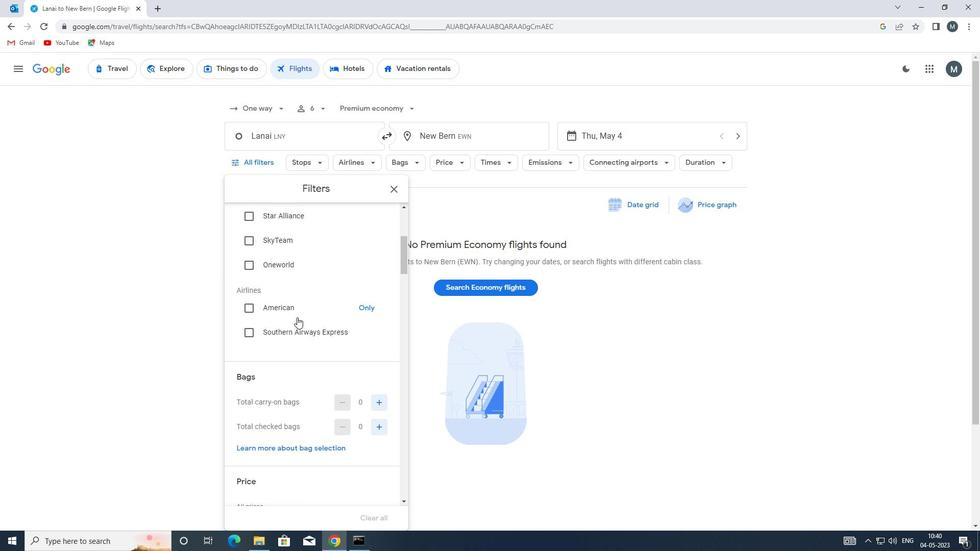 
Action: Mouse moved to (378, 304)
Screenshot: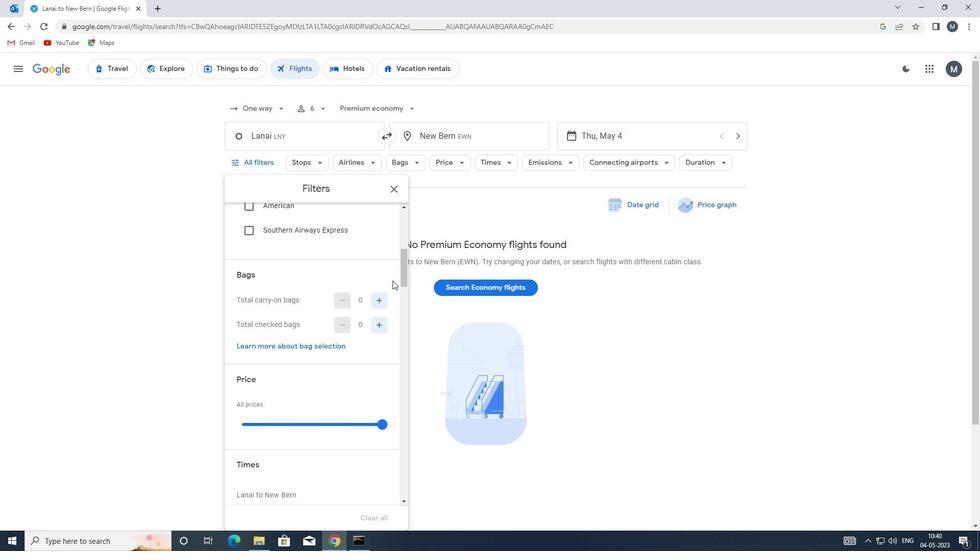 
Action: Mouse pressed left at (378, 304)
Screenshot: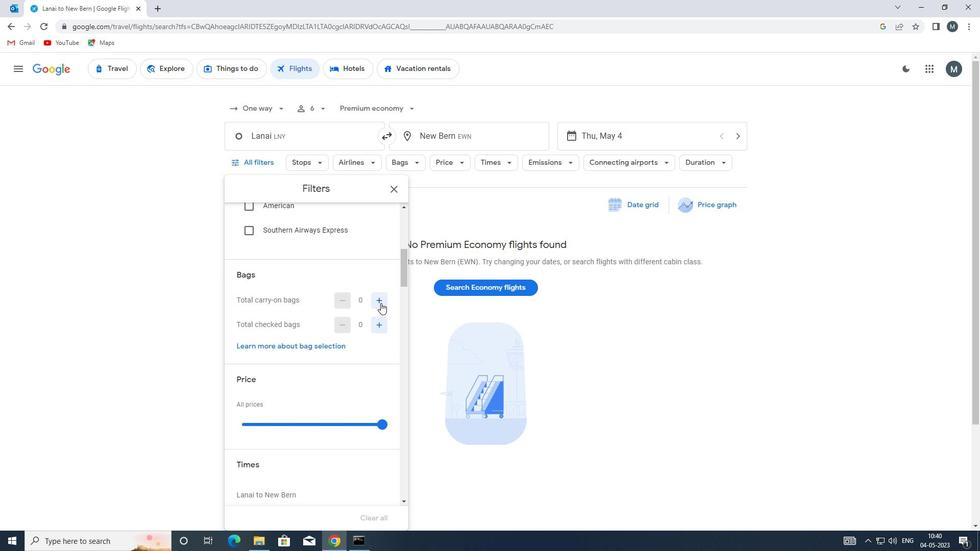
Action: Mouse moved to (343, 301)
Screenshot: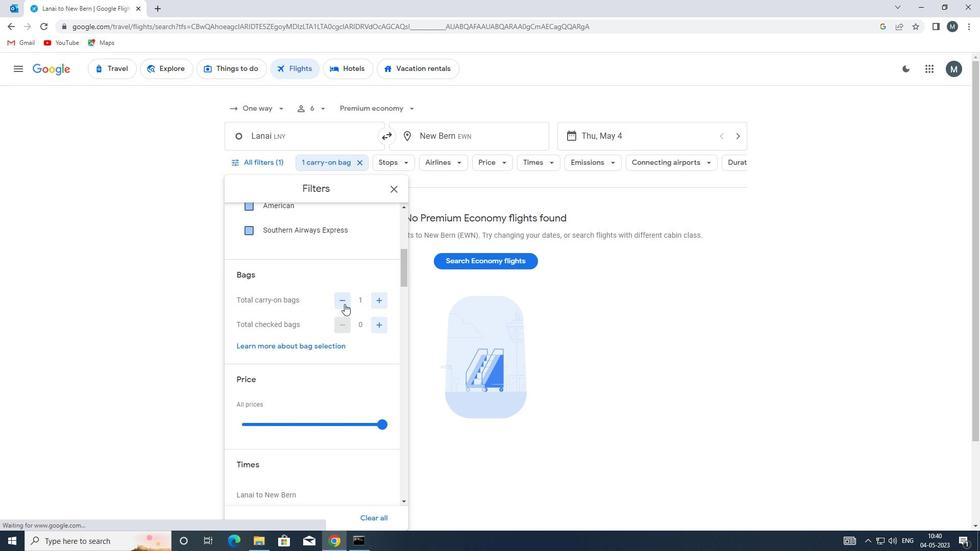 
Action: Mouse pressed left at (343, 301)
Screenshot: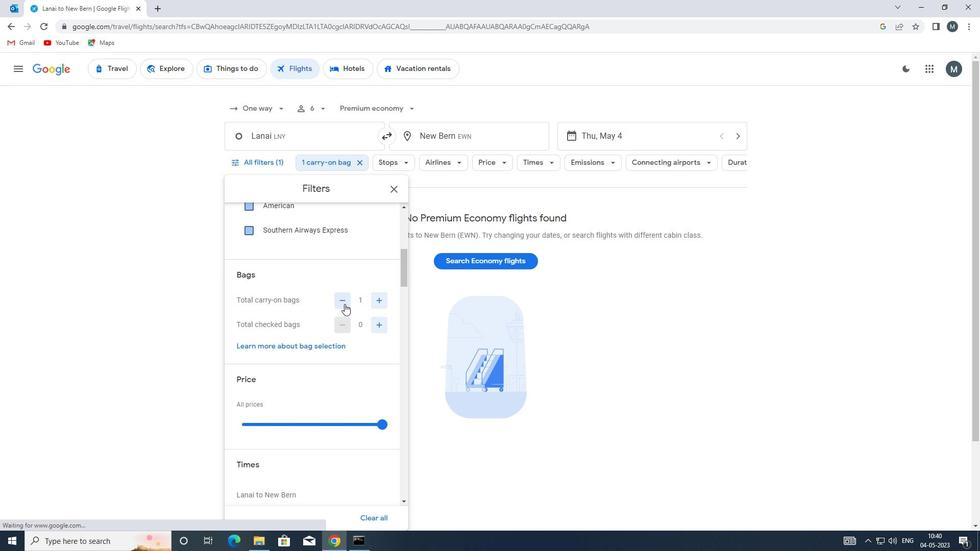 
Action: Mouse moved to (377, 326)
Screenshot: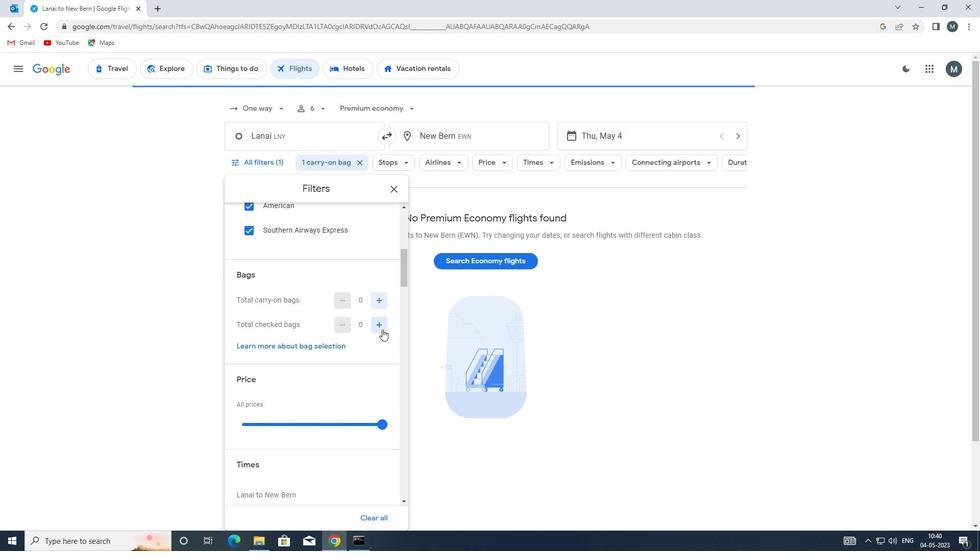 
Action: Mouse pressed left at (377, 326)
Screenshot: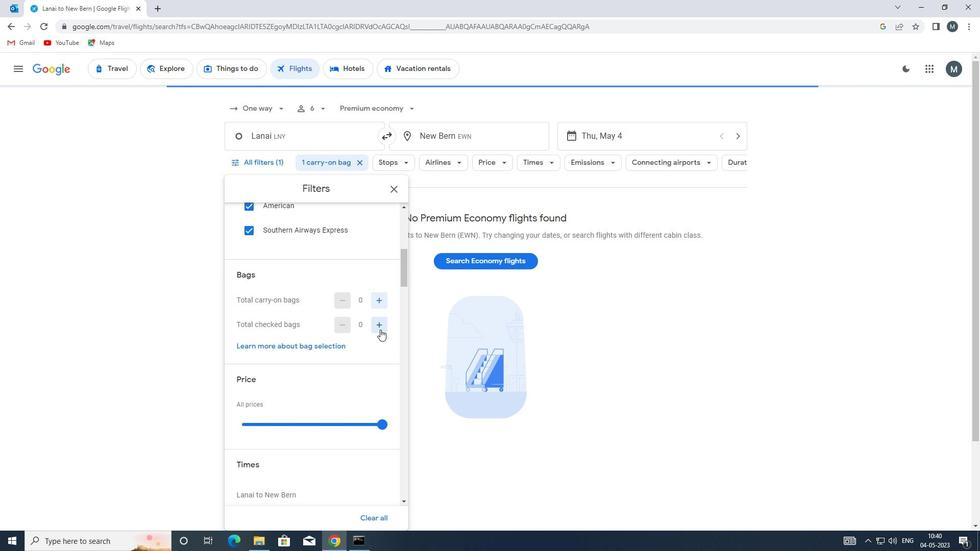 
Action: Mouse pressed left at (377, 326)
Screenshot: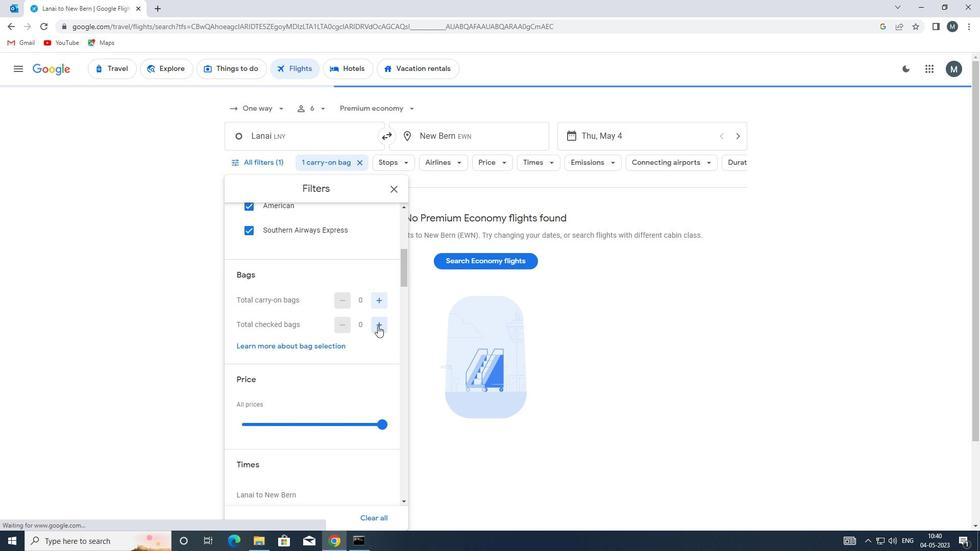
Action: Mouse pressed left at (377, 326)
Screenshot: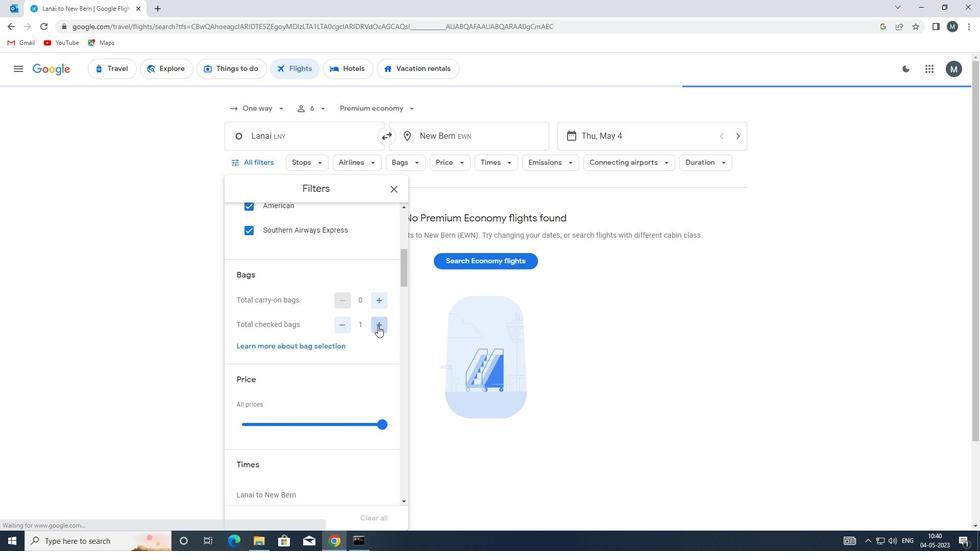 
Action: Mouse pressed left at (377, 326)
Screenshot: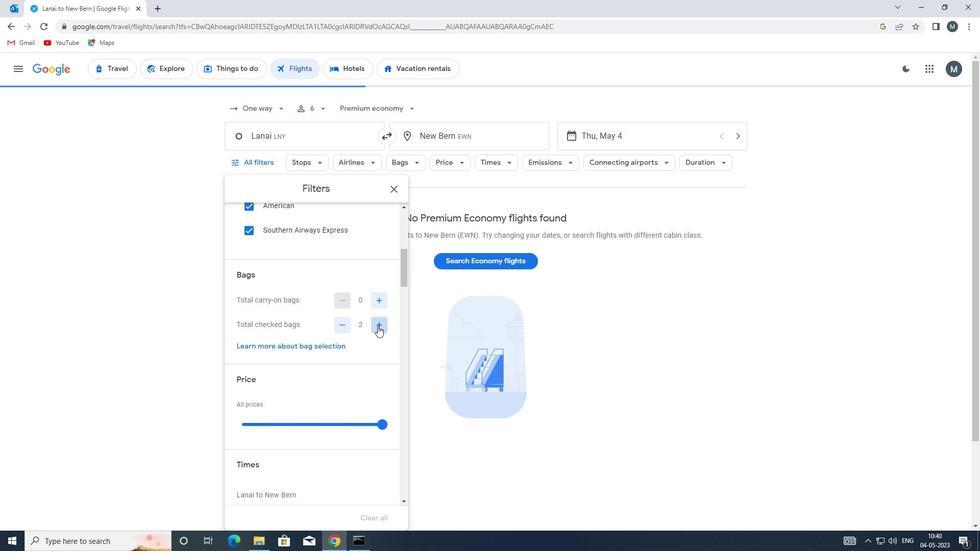 
Action: Mouse pressed left at (377, 326)
Screenshot: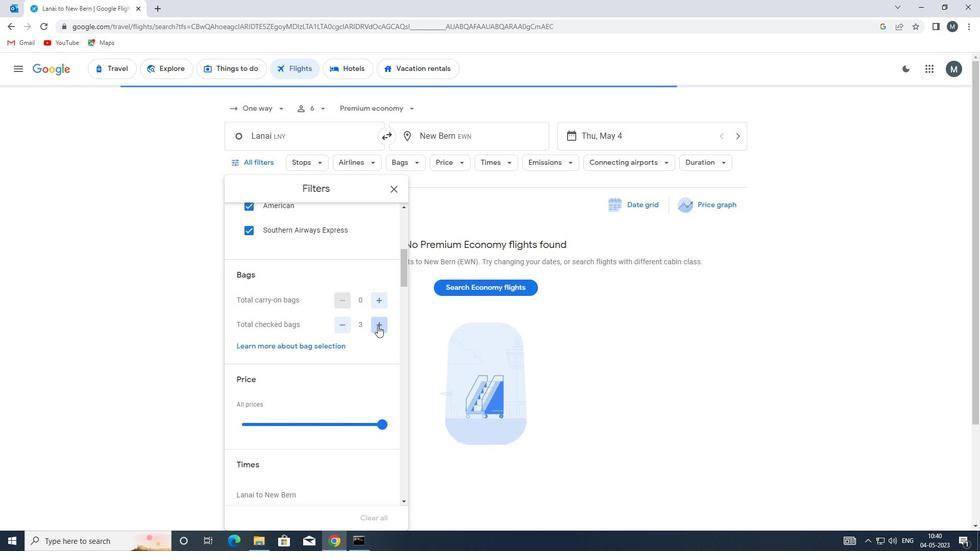 
Action: Mouse pressed left at (377, 326)
Screenshot: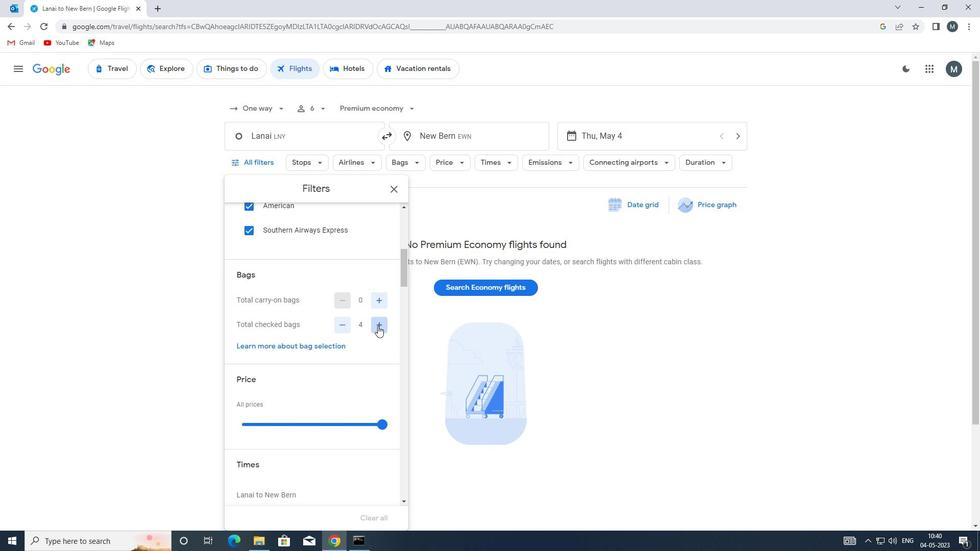 
Action: Mouse moved to (334, 326)
Screenshot: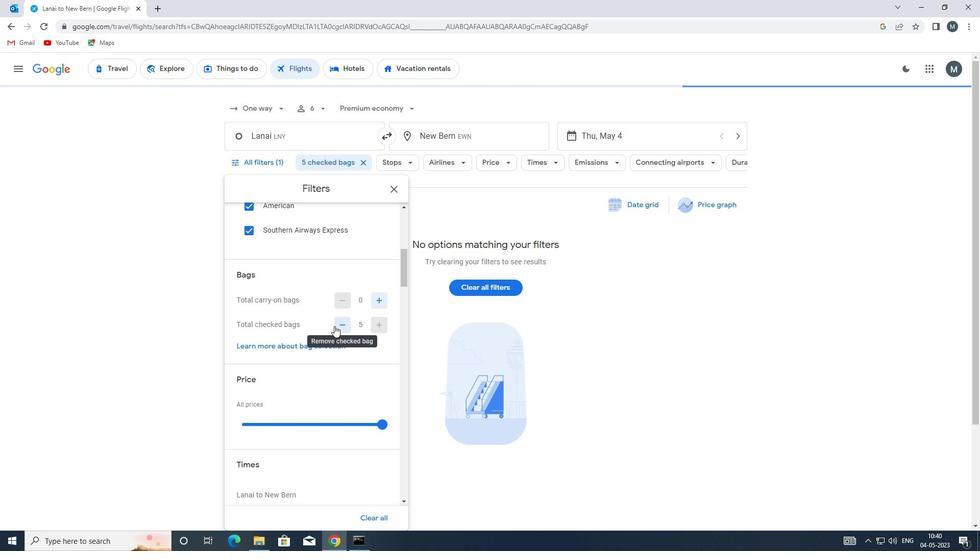
Action: Mouse scrolled (334, 325) with delta (0, 0)
Screenshot: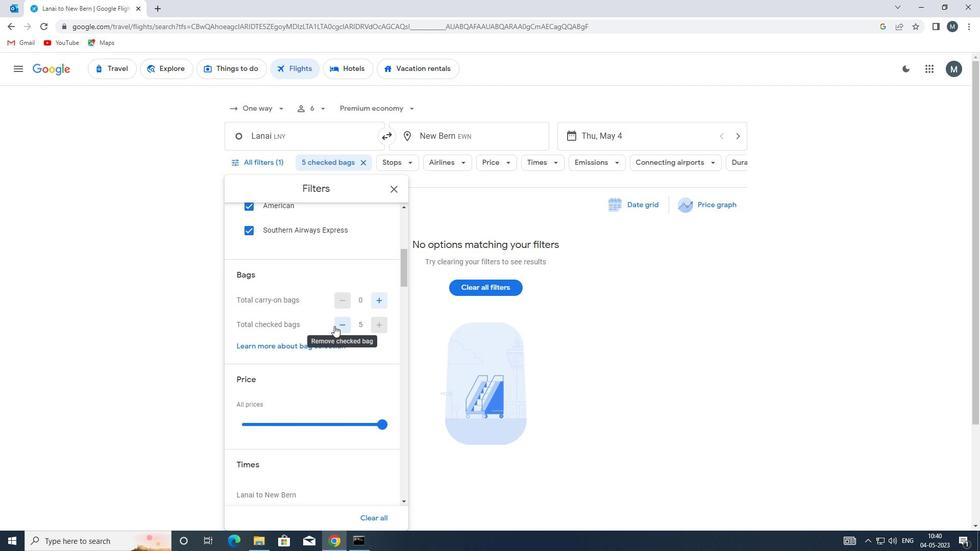 
Action: Mouse scrolled (334, 325) with delta (0, 0)
Screenshot: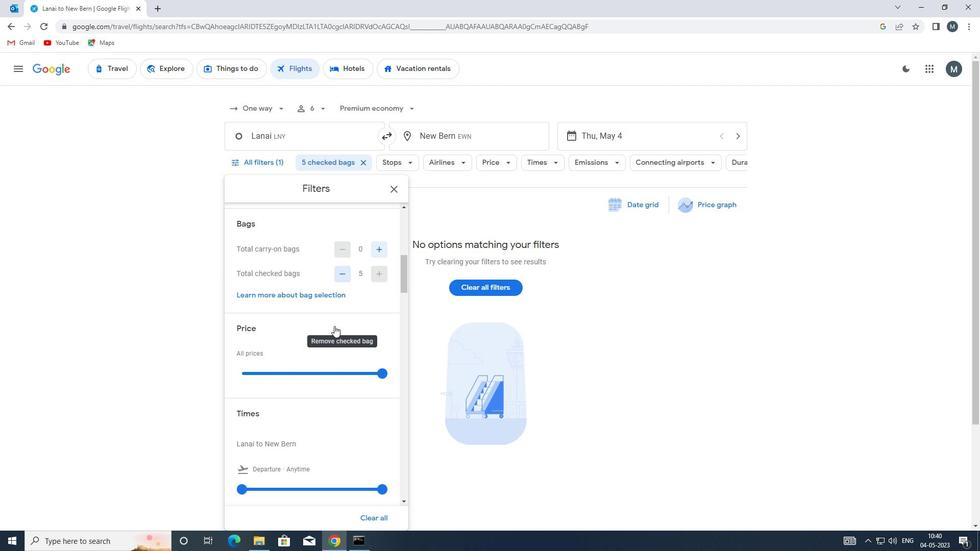 
Action: Mouse moved to (300, 317)
Screenshot: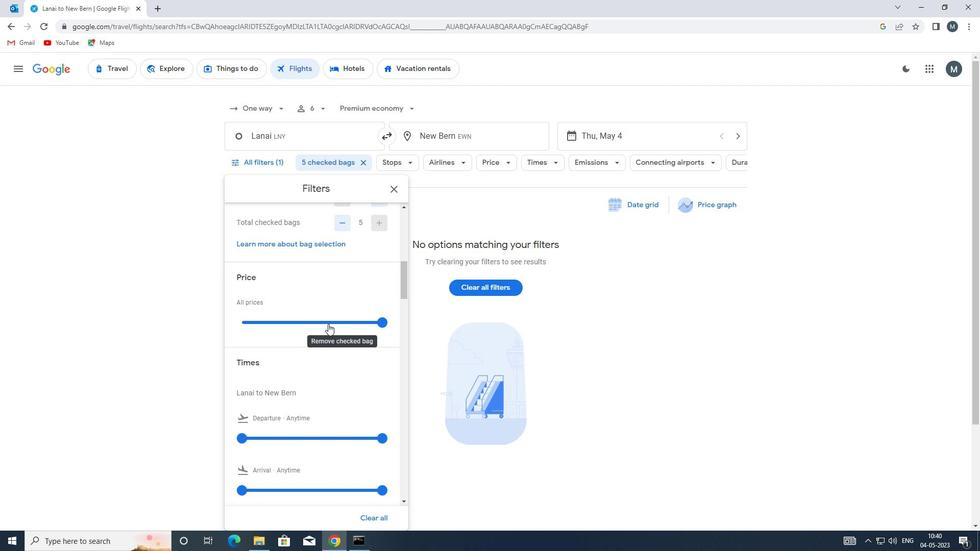 
Action: Mouse pressed left at (300, 317)
Screenshot: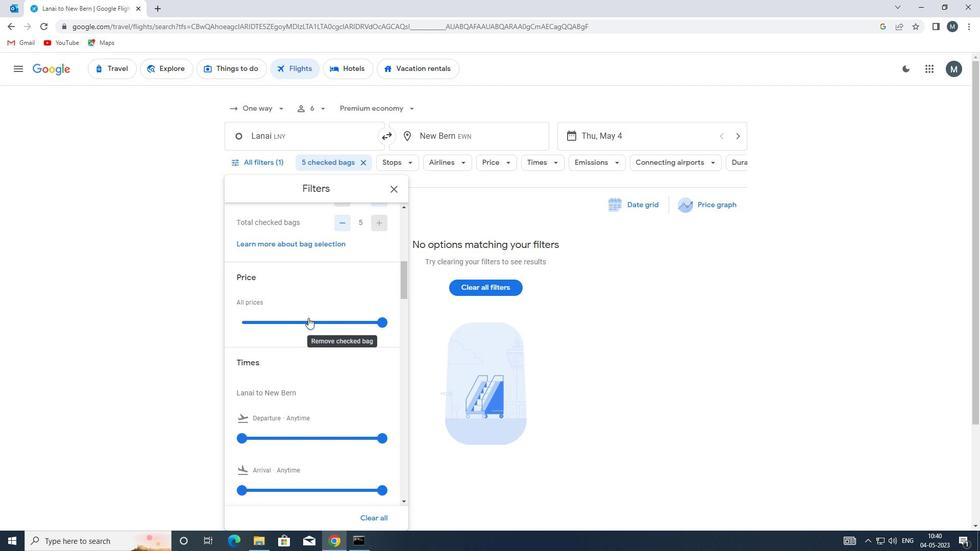 
Action: Mouse pressed left at (300, 317)
Screenshot: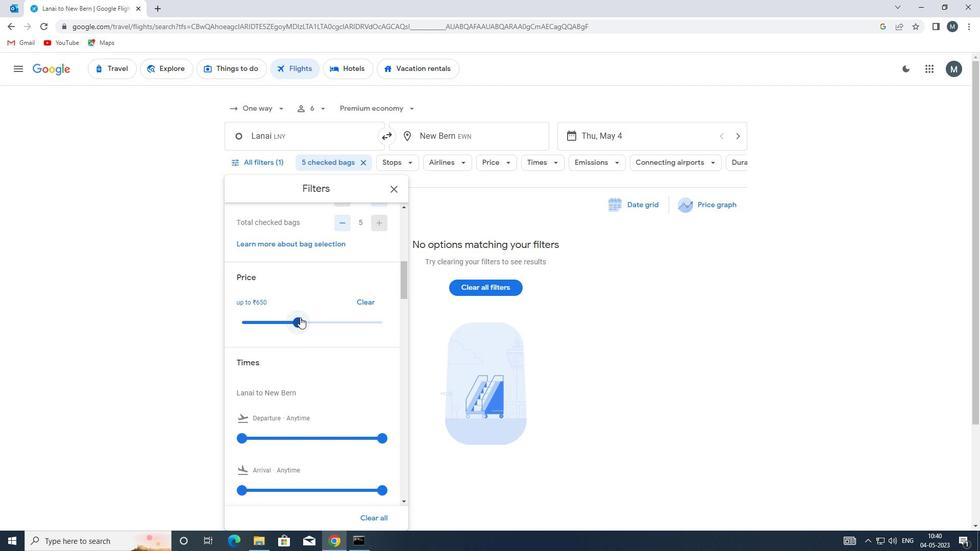 
Action: Mouse moved to (322, 319)
Screenshot: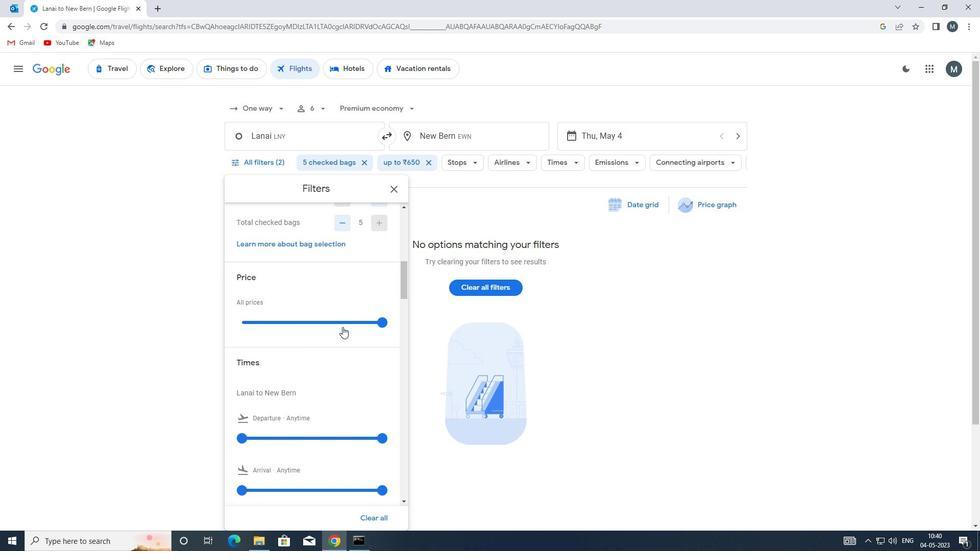 
Action: Mouse scrolled (322, 318) with delta (0, 0)
Screenshot: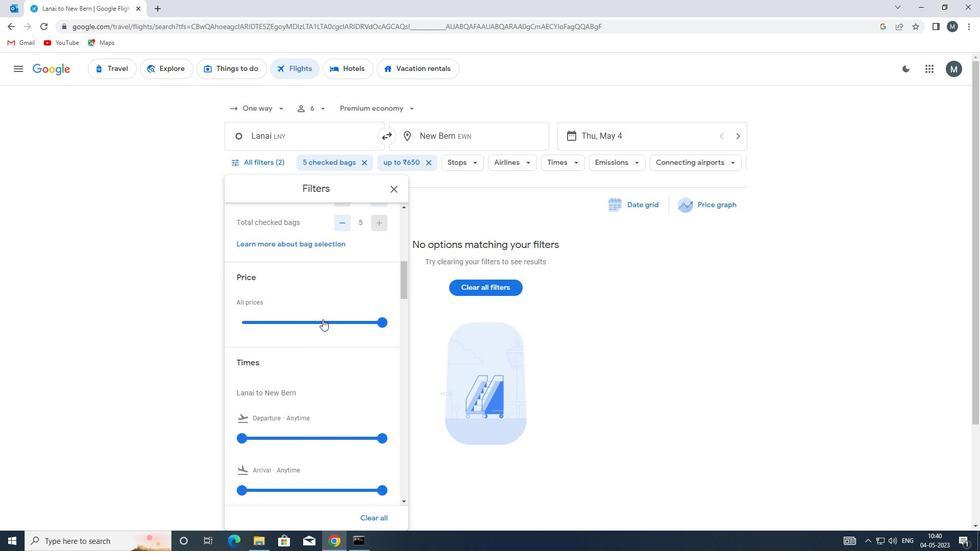 
Action: Mouse moved to (321, 318)
Screenshot: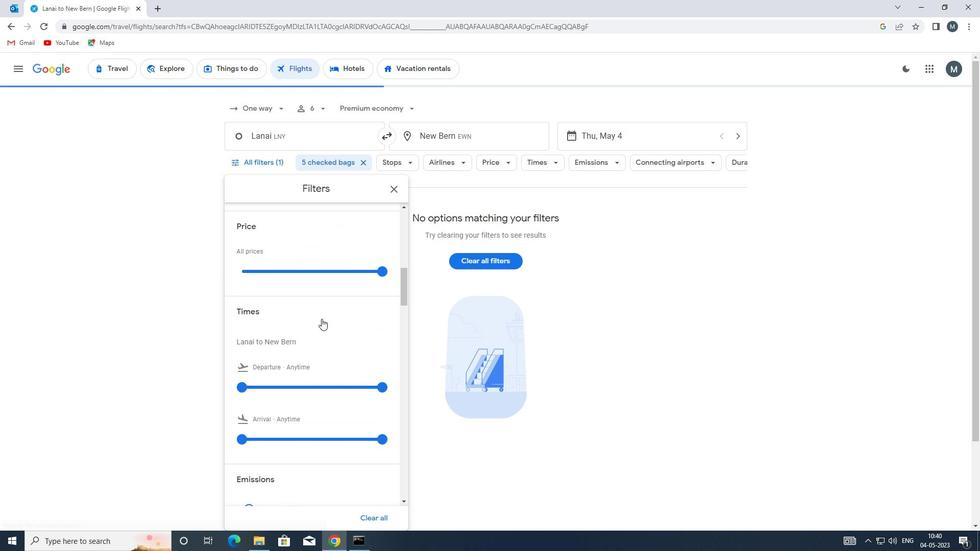 
Action: Mouse scrolled (321, 318) with delta (0, 0)
Screenshot: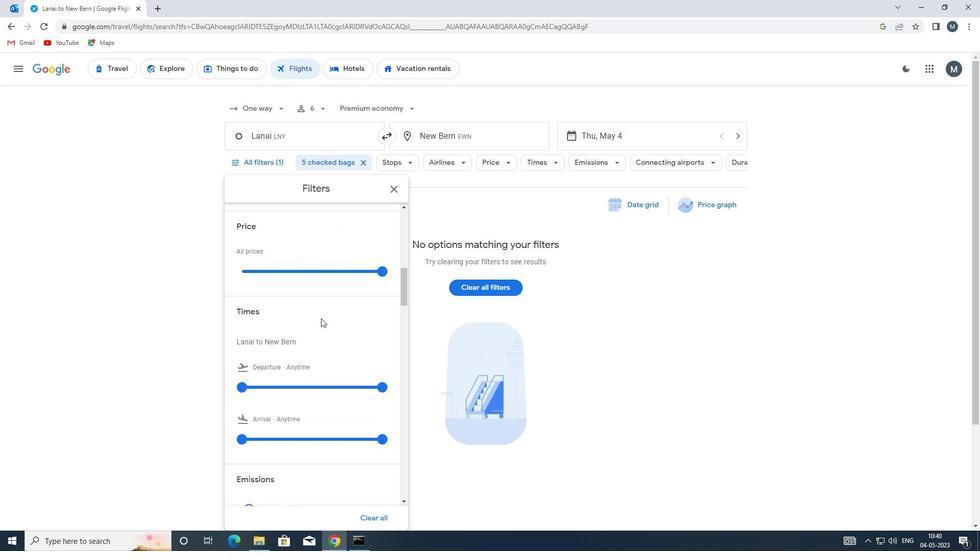 
Action: Mouse moved to (238, 338)
Screenshot: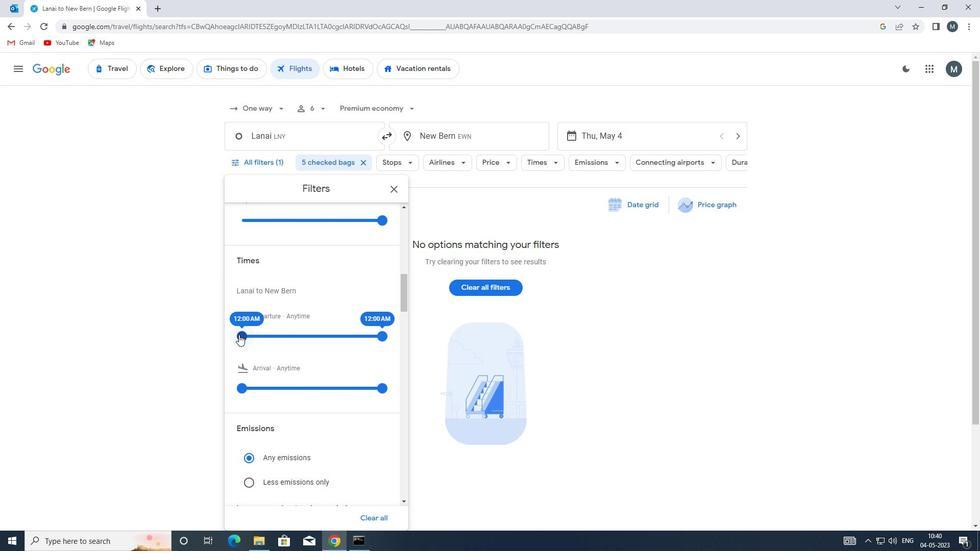 
Action: Mouse pressed left at (238, 338)
Screenshot: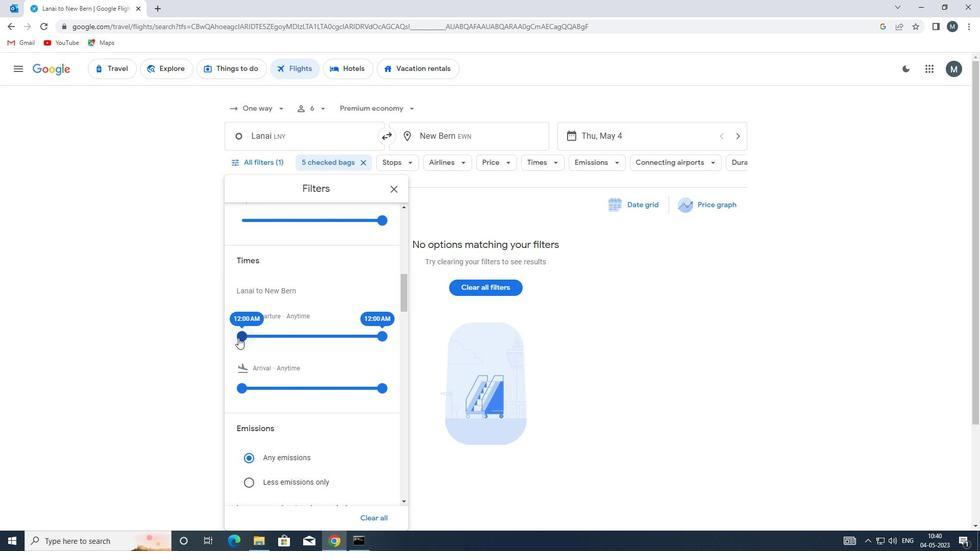 
Action: Mouse moved to (335, 334)
Screenshot: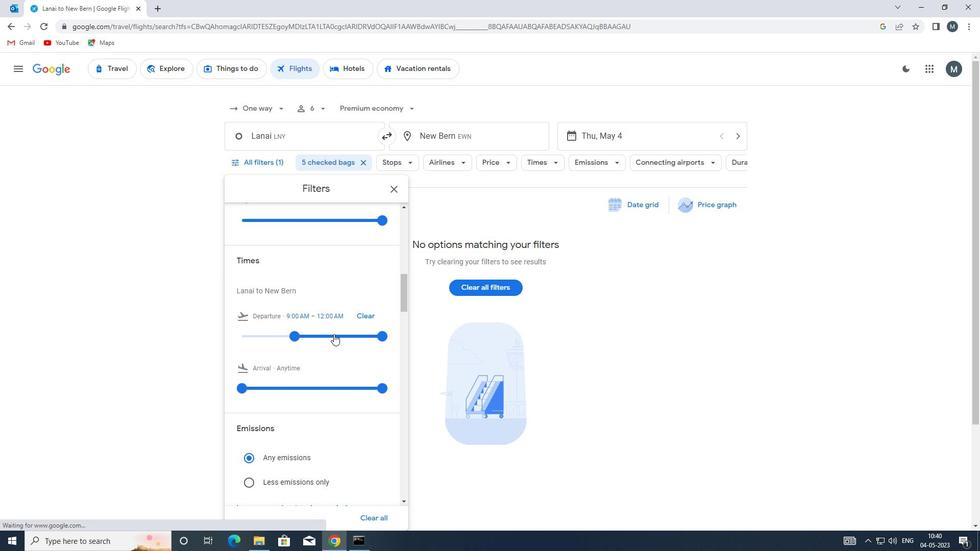 
Action: Mouse pressed left at (335, 334)
Screenshot: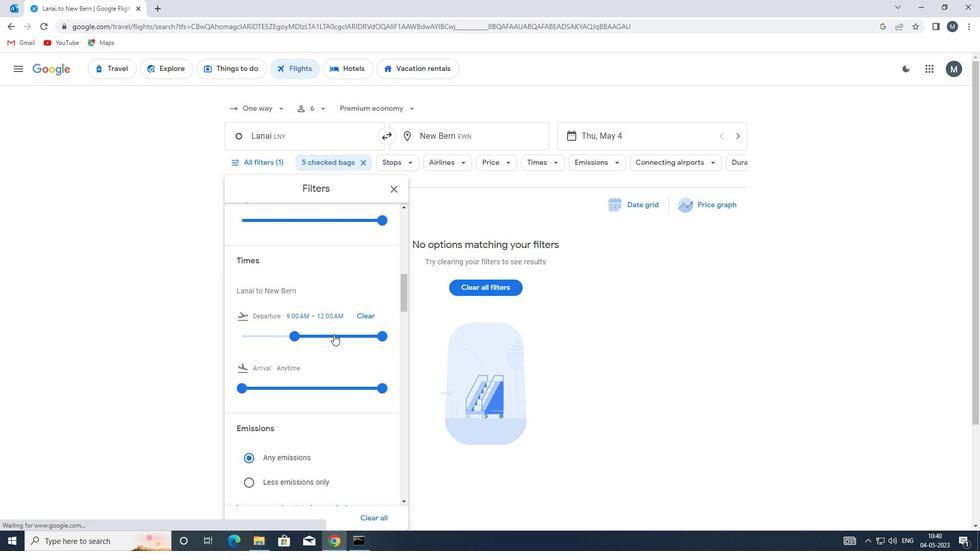 
Action: Mouse moved to (289, 338)
Screenshot: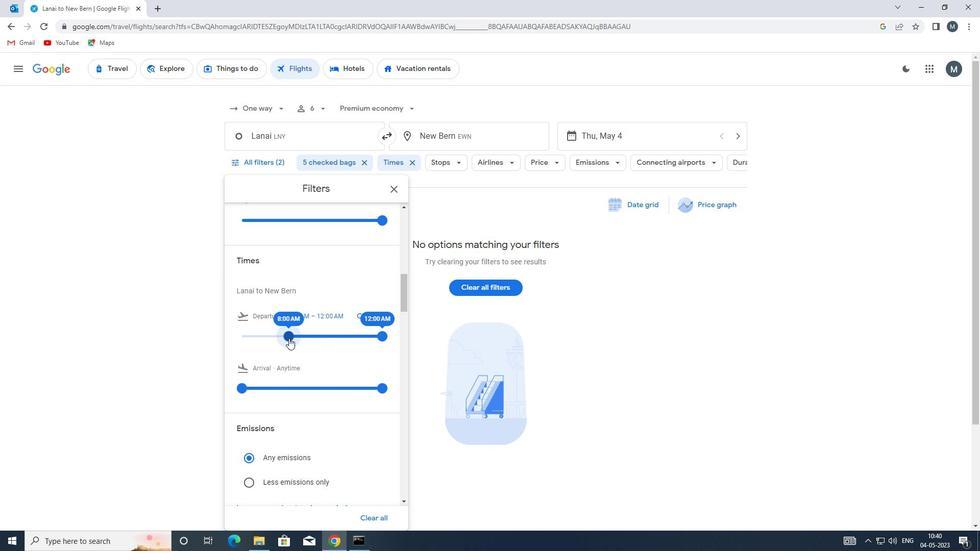 
Action: Mouse pressed left at (289, 338)
Screenshot: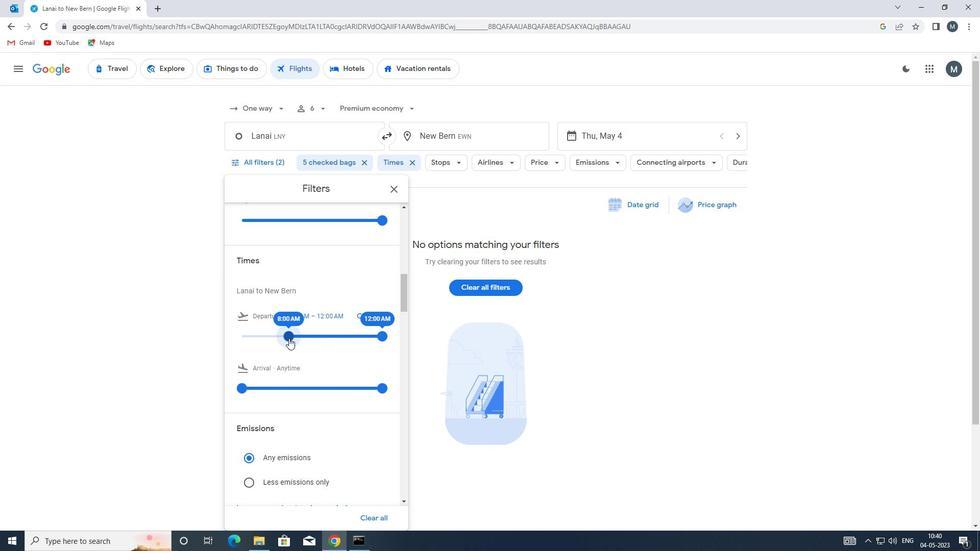 
Action: Mouse moved to (299, 335)
Screenshot: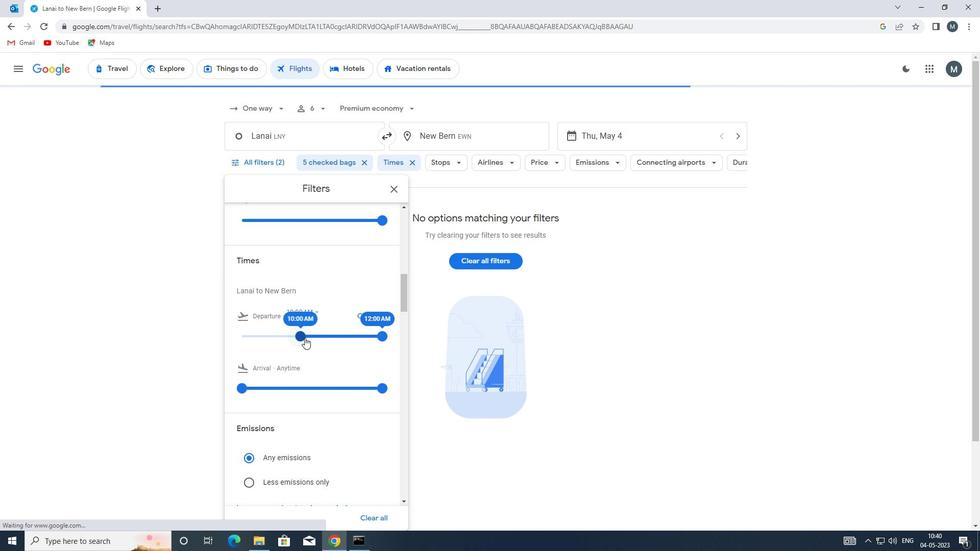 
Action: Mouse pressed left at (299, 335)
Screenshot: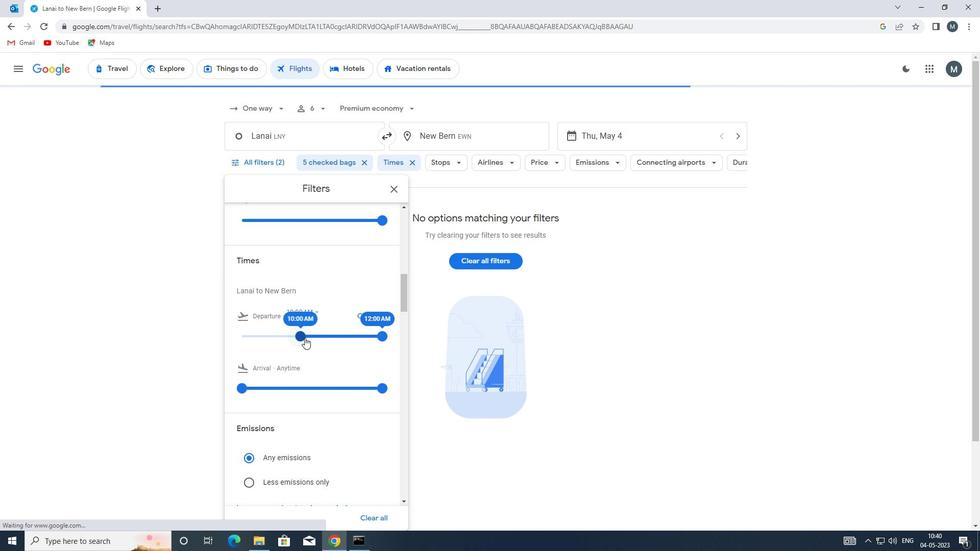 
Action: Mouse moved to (382, 333)
Screenshot: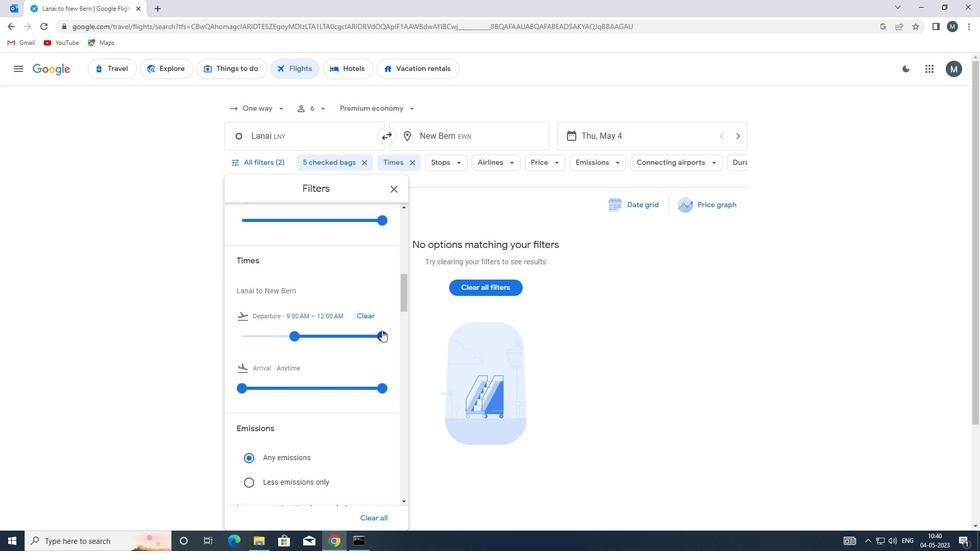 
Action: Mouse pressed left at (382, 333)
Screenshot: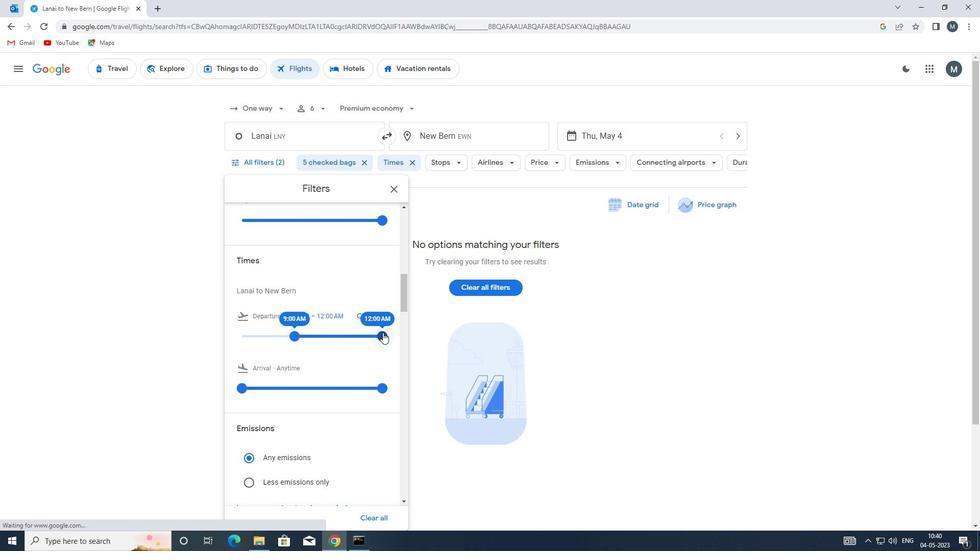 
Action: Mouse moved to (299, 330)
Screenshot: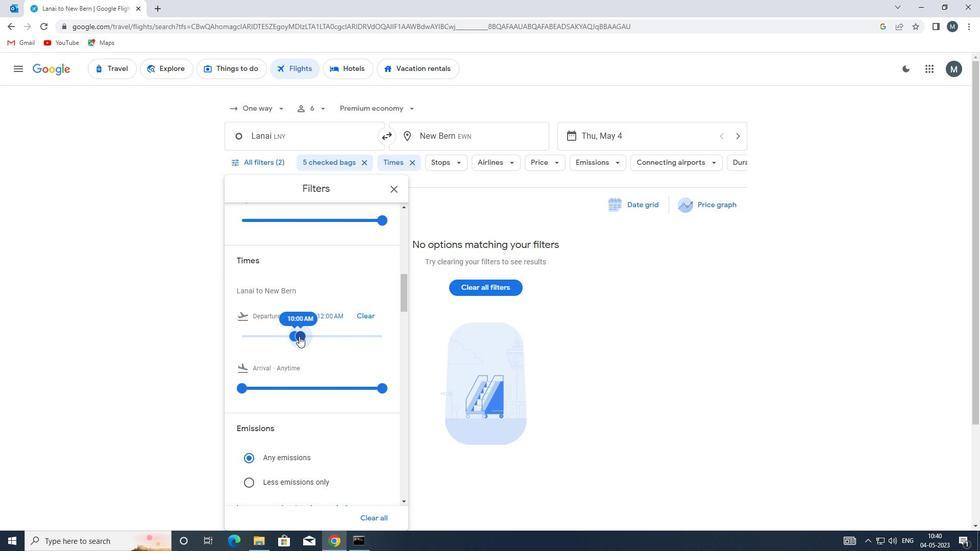 
Action: Mouse scrolled (299, 329) with delta (0, 0)
Screenshot: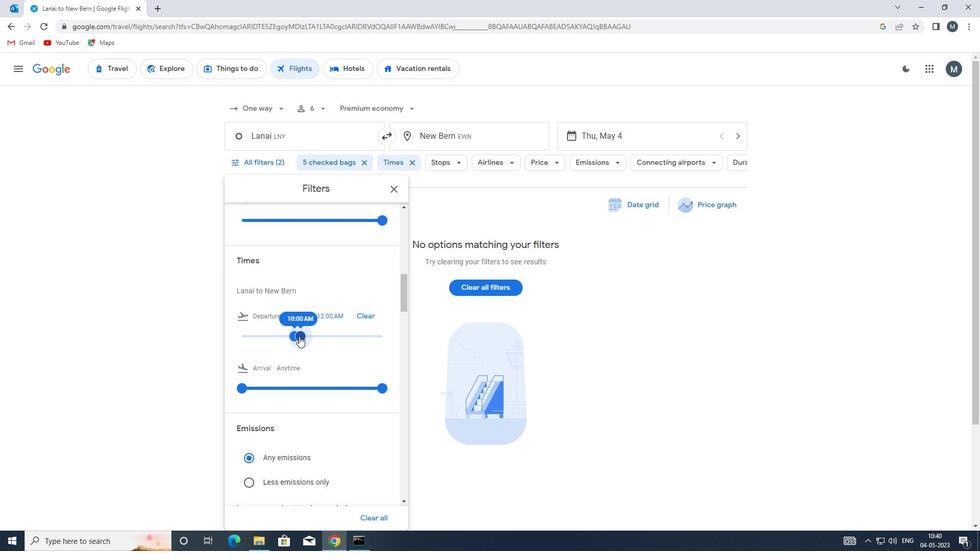 
Action: Mouse scrolled (299, 329) with delta (0, 0)
Screenshot: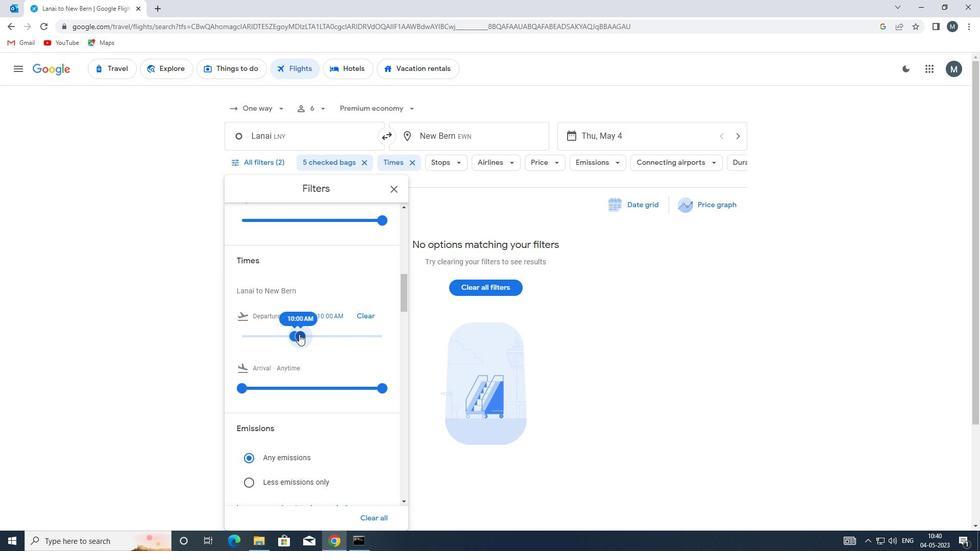 
Action: Mouse moved to (398, 189)
Screenshot: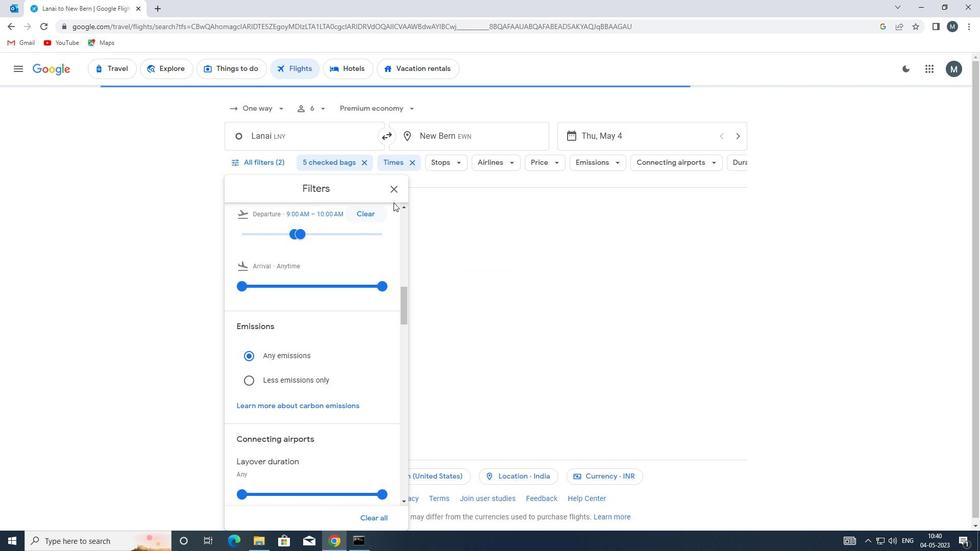 
Action: Mouse pressed left at (398, 189)
Screenshot: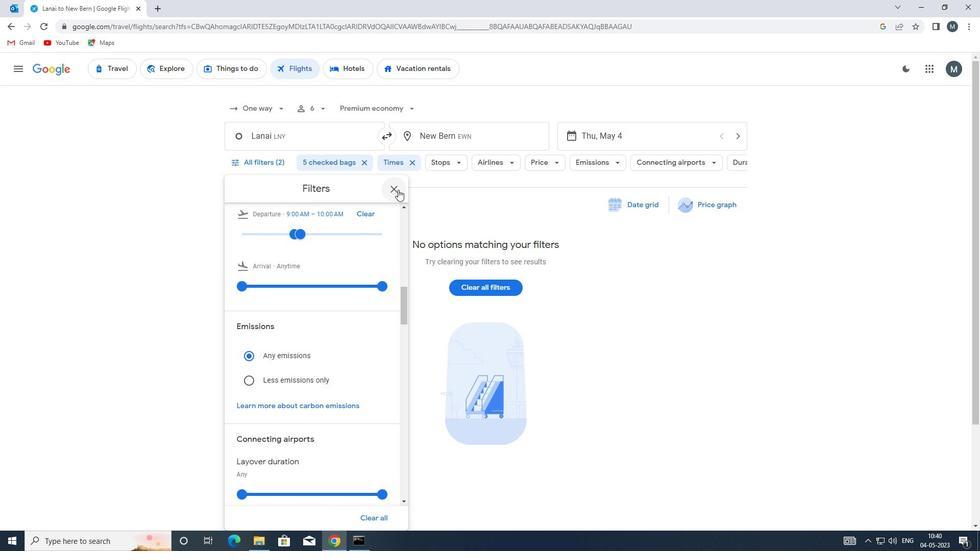 
